 Task: Research Airbnb accommodation in Kisii, Kenya from 6th December, 2023 to 10th December, 2023 for 6 adults, 2 children. Place can be entire room or shared room with 6 bedrooms having 6 beds and 6 bathrooms. Property type can be house. Amenities needed are: wifi, TV, free parkinig on premises, gym, breakfast.
Action: Mouse moved to (321, 257)
Screenshot: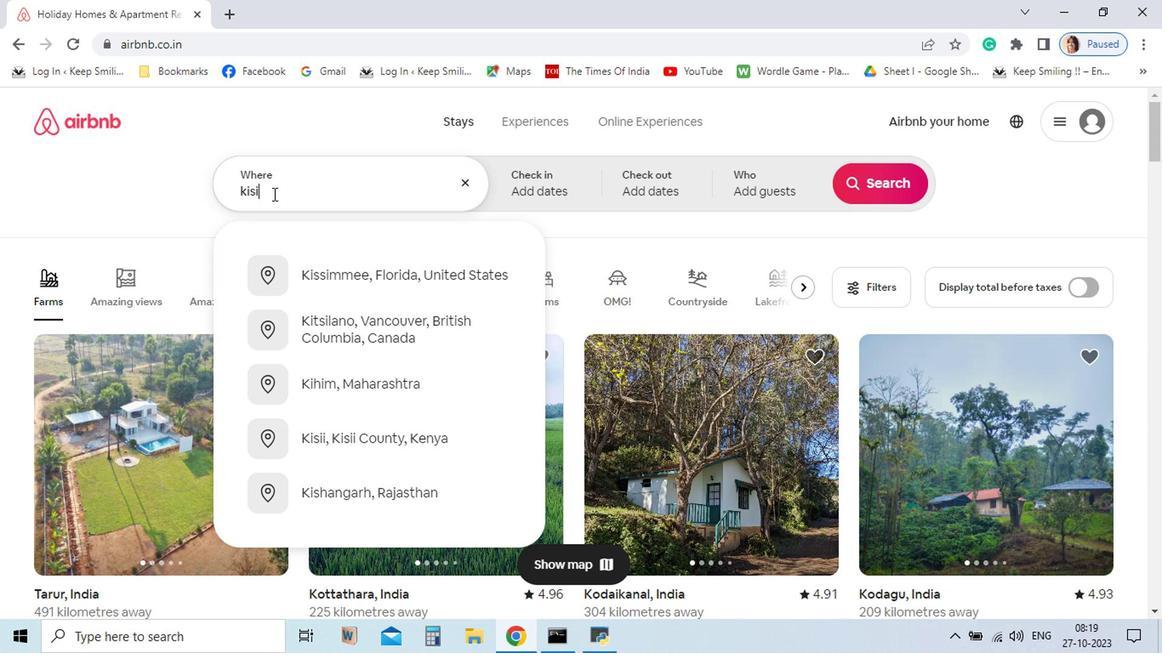 
Action: Mouse pressed left at (321, 257)
Screenshot: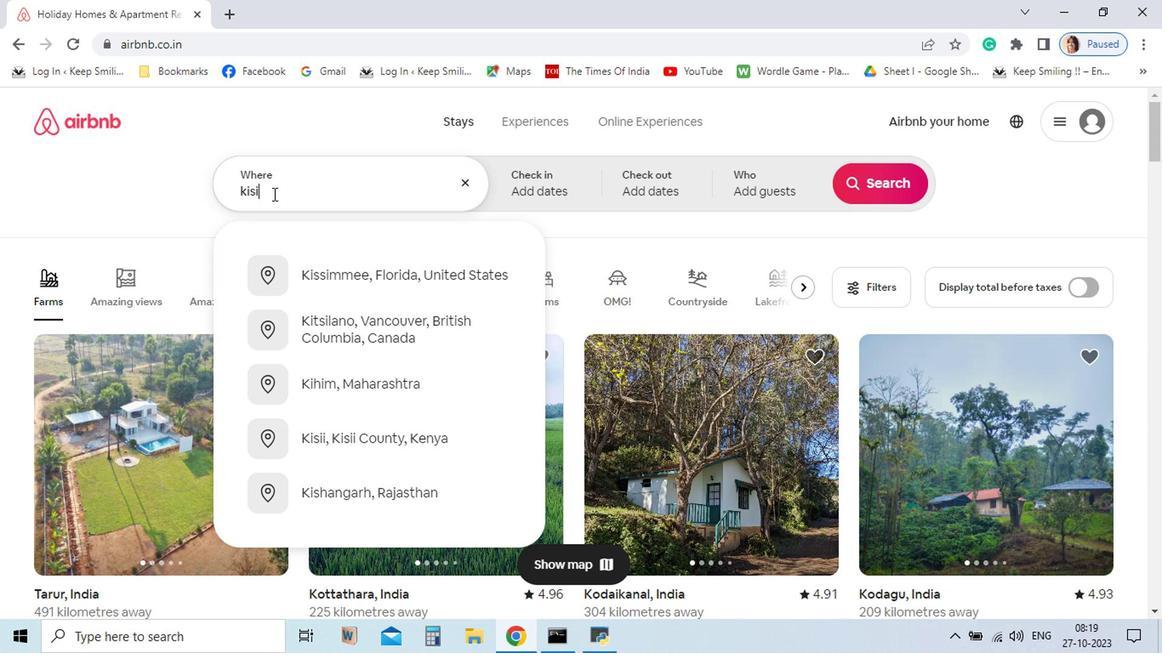 
Action: Mouse moved to (317, 260)
Screenshot: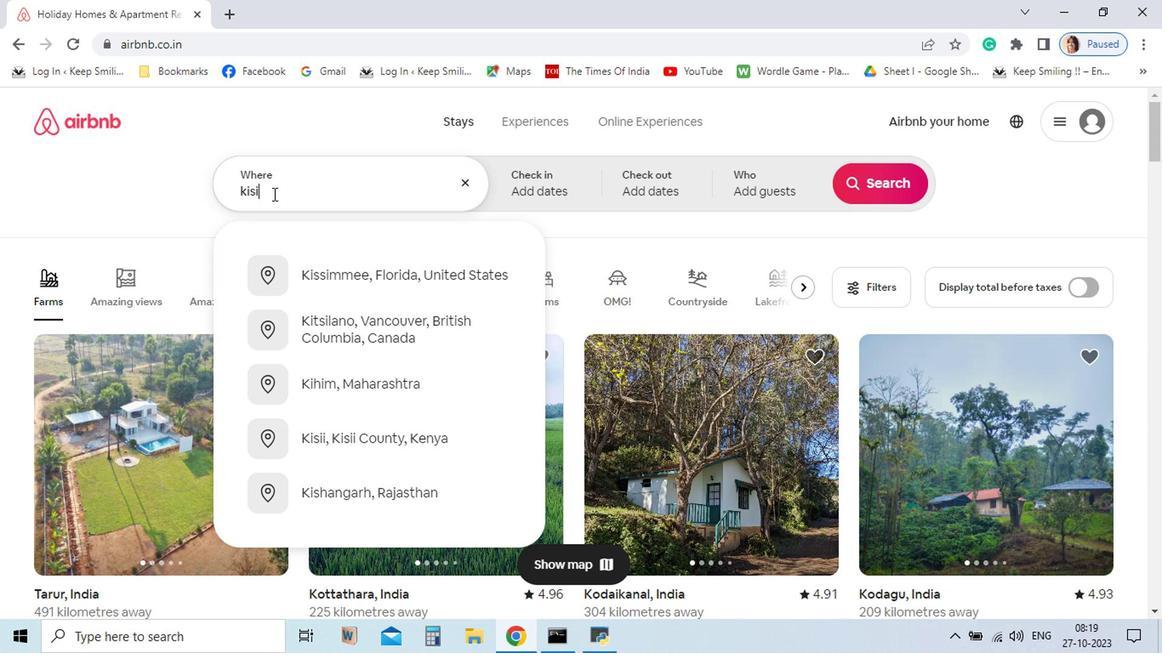 
Action: Key pressed kisi,<Key.space>kenya
Screenshot: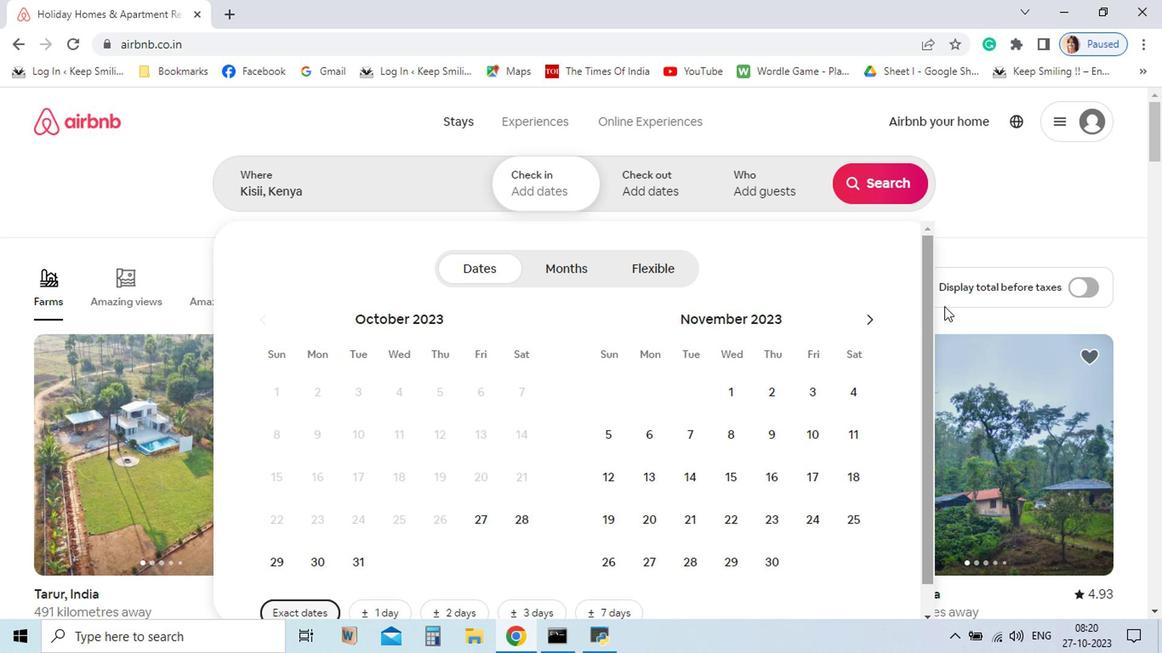 
Action: Mouse moved to (382, 323)
Screenshot: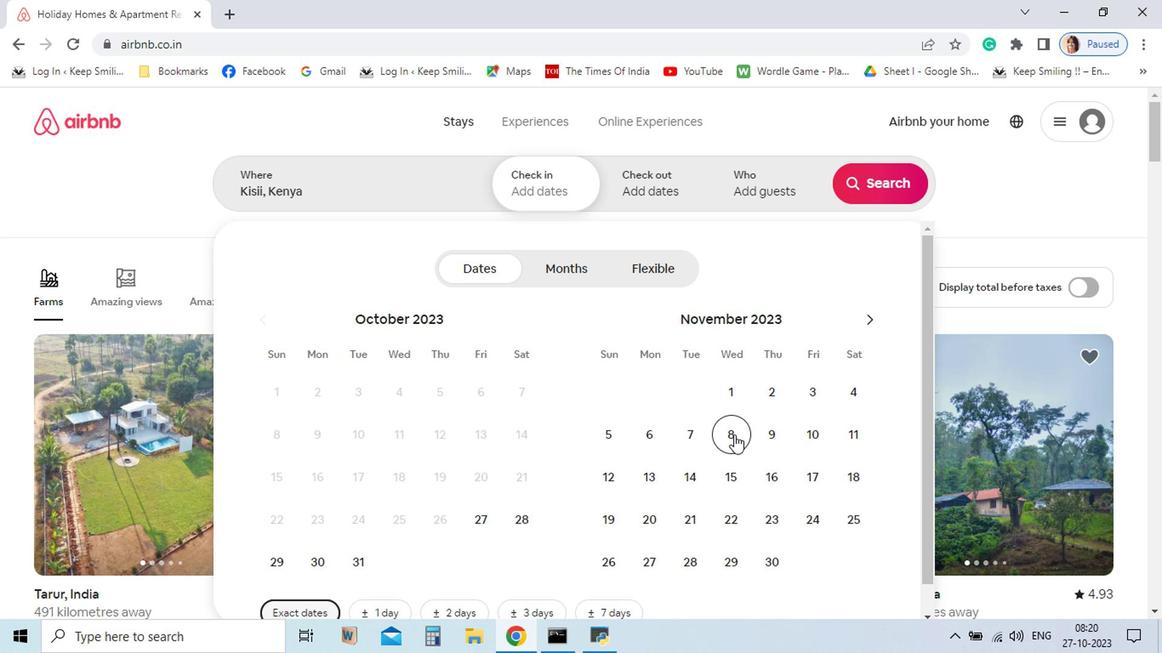
Action: Mouse pressed left at (382, 323)
Screenshot: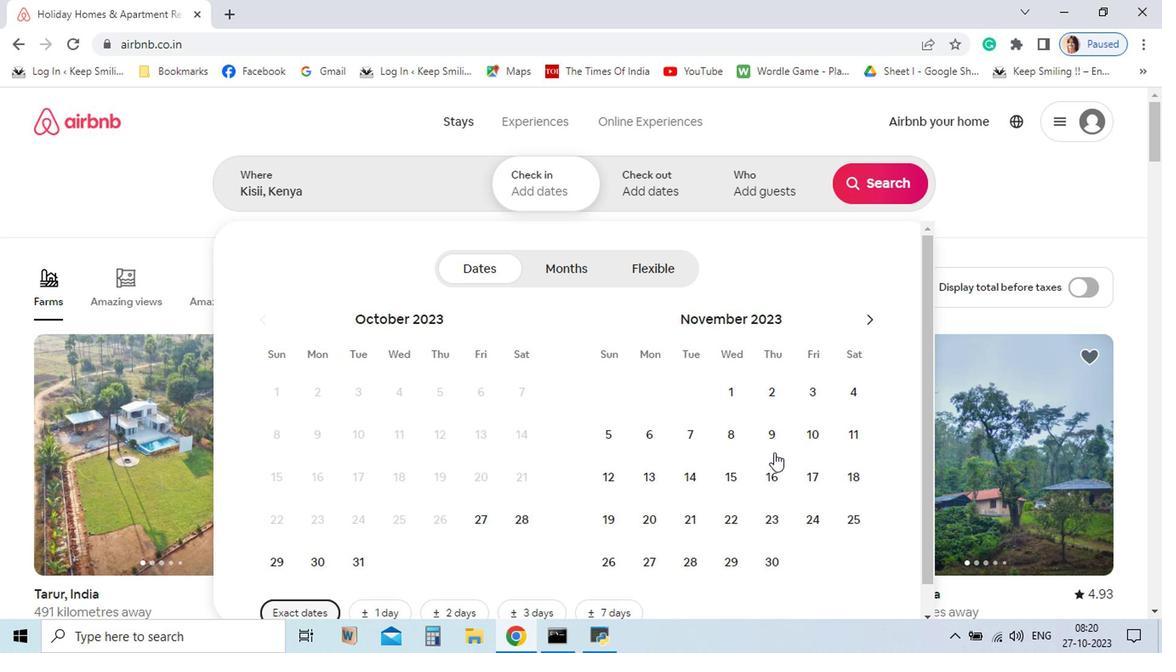 
Action: Mouse moved to (741, 349)
Screenshot: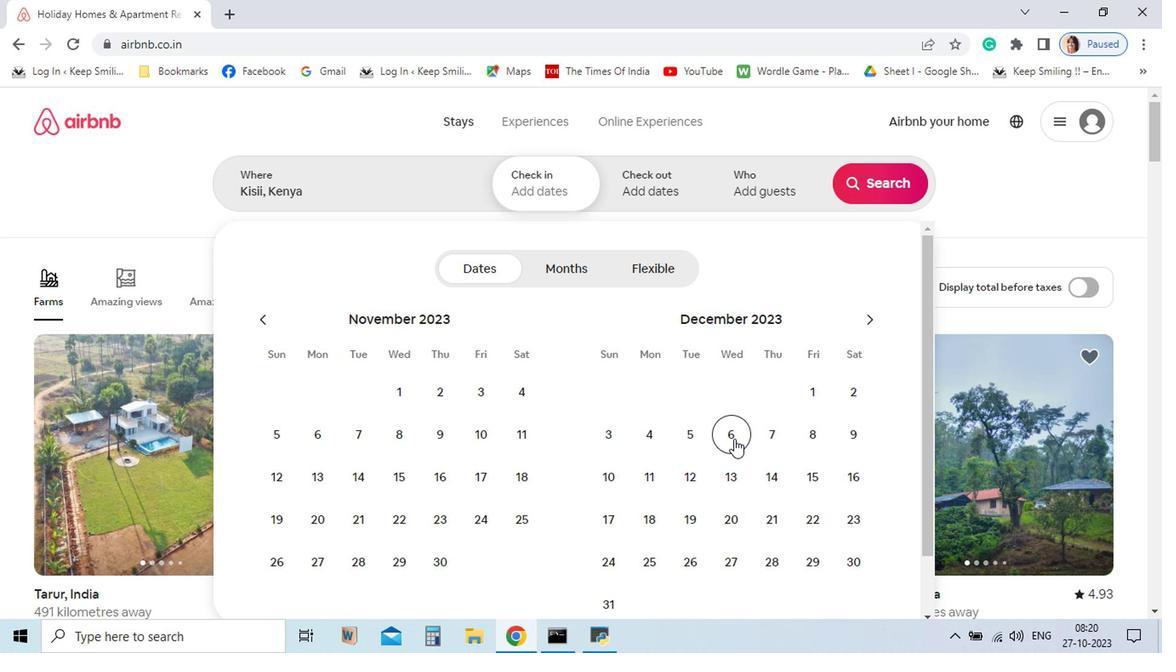 
Action: Mouse pressed left at (741, 349)
Screenshot: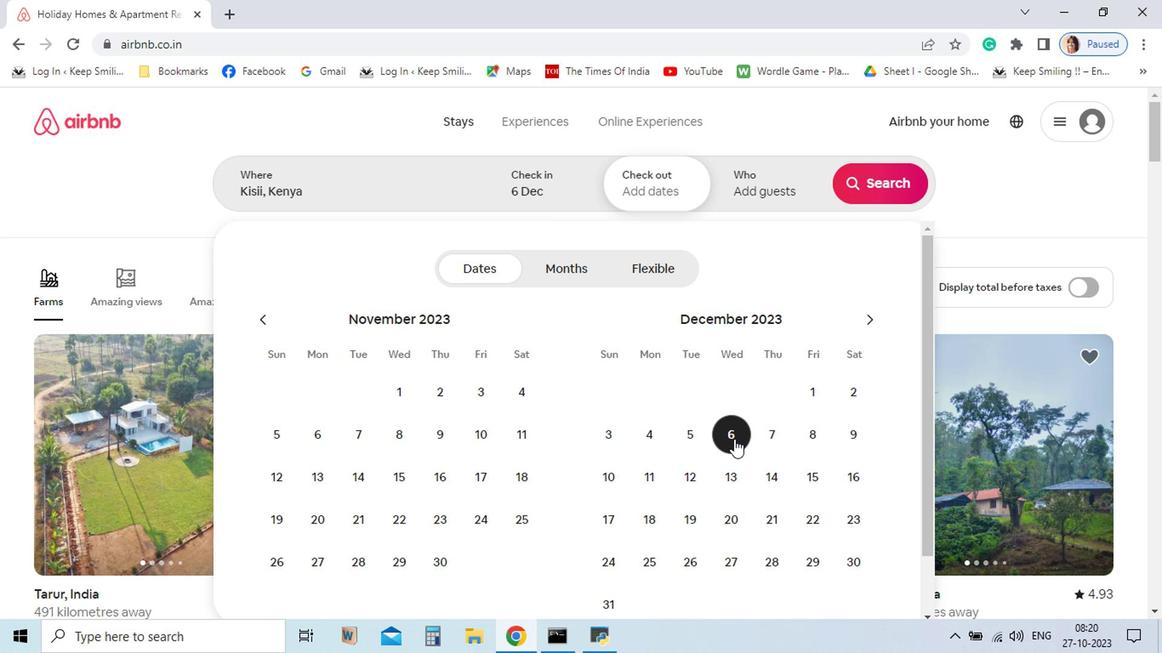 
Action: Mouse moved to (645, 435)
Screenshot: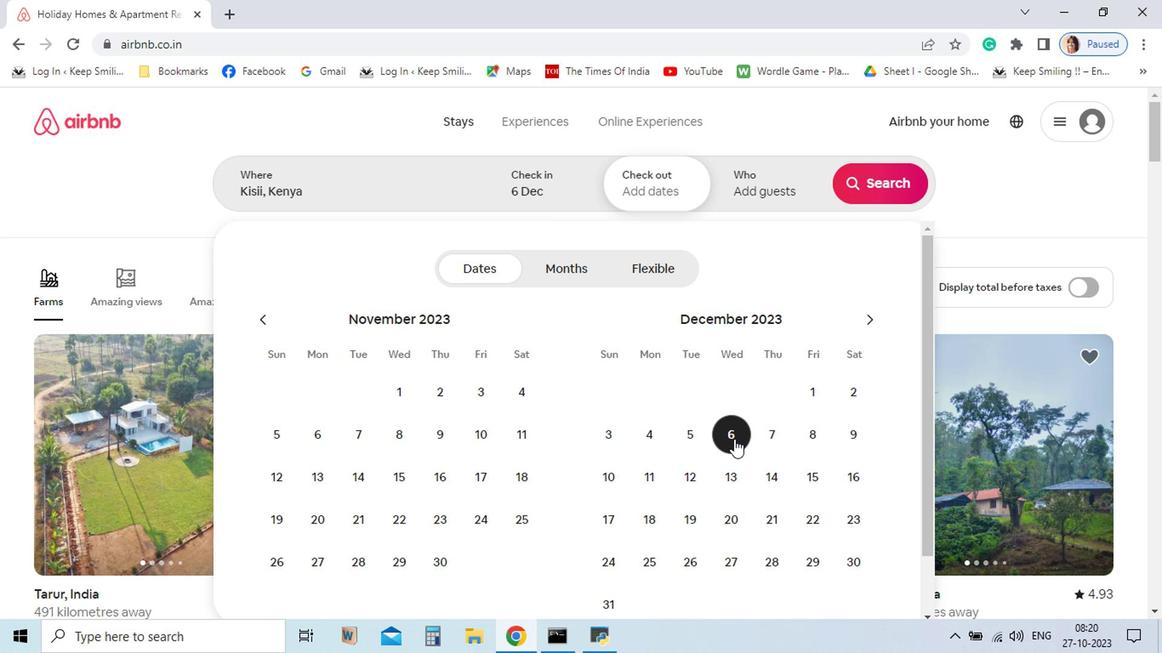 
Action: Mouse pressed left at (645, 435)
Screenshot: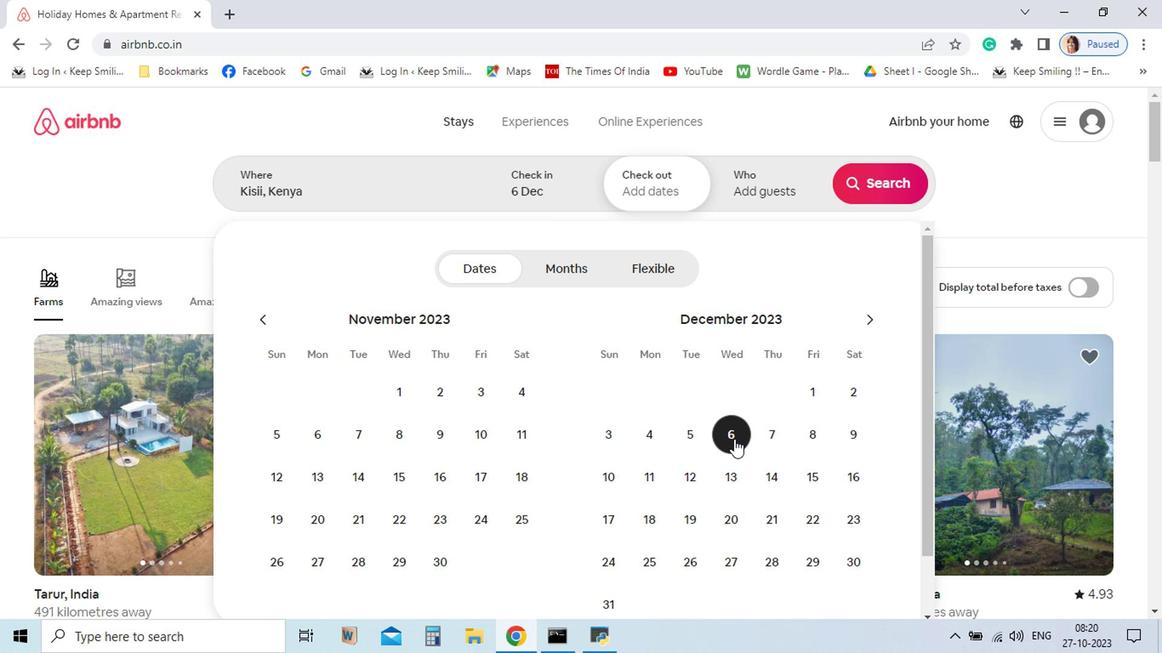 
Action: Mouse moved to (551, 469)
Screenshot: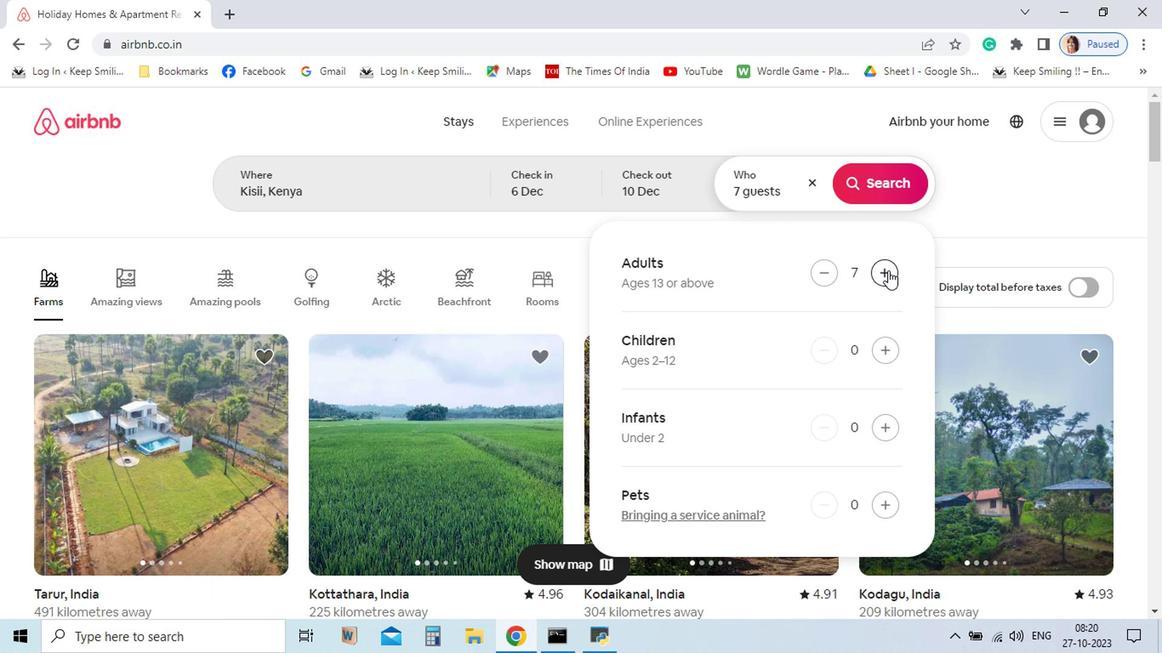 
Action: Mouse pressed left at (551, 469)
Screenshot: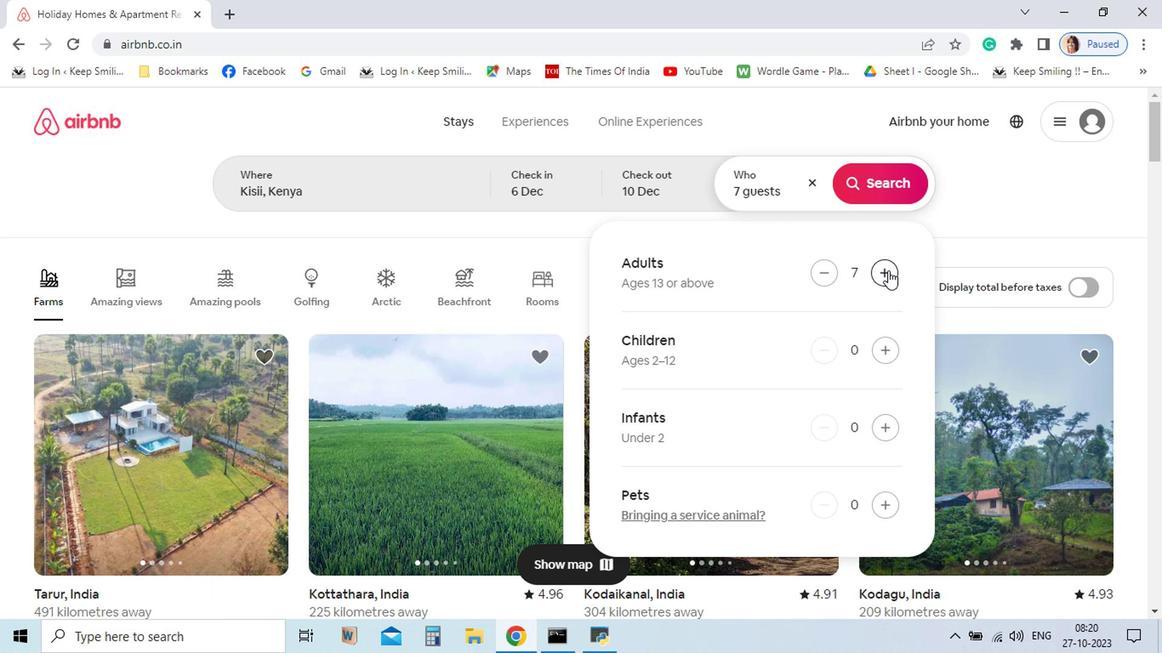 
Action: Mouse moved to (683, 263)
Screenshot: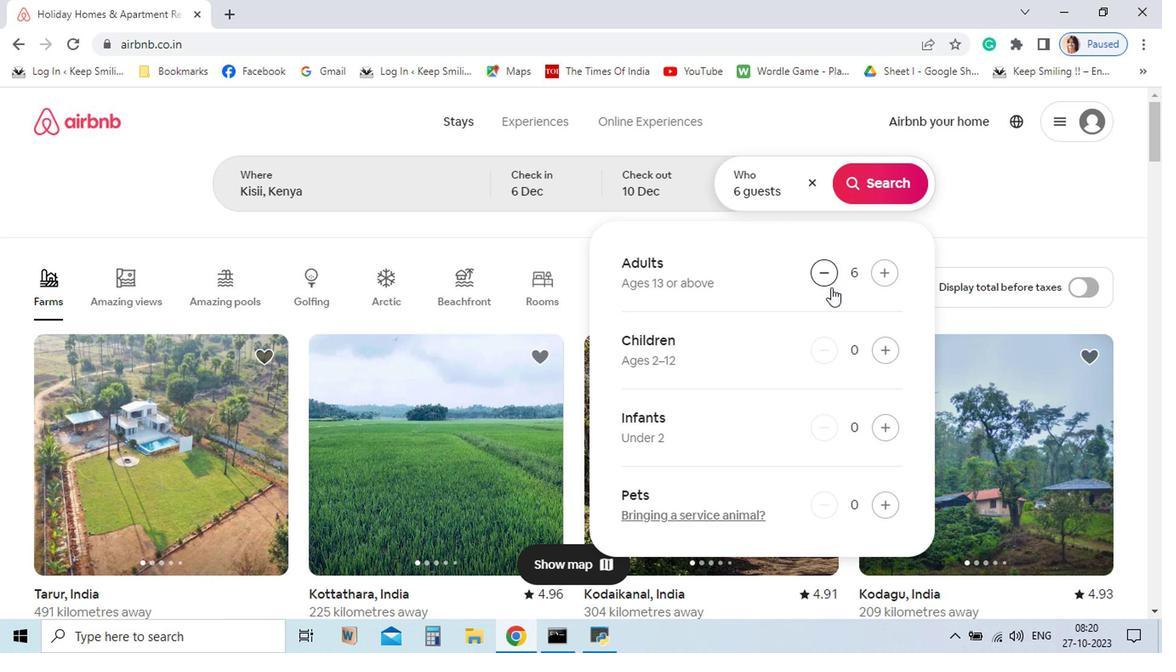 
Action: Mouse pressed left at (683, 263)
Screenshot: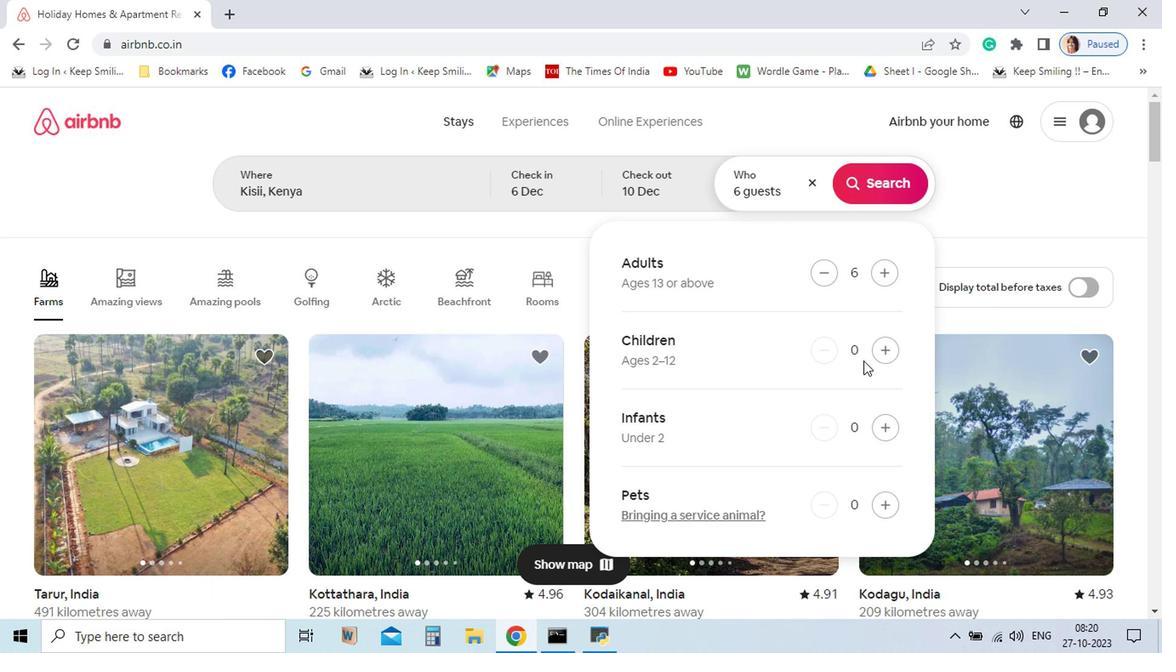 
Action: Mouse moved to (755, 315)
Screenshot: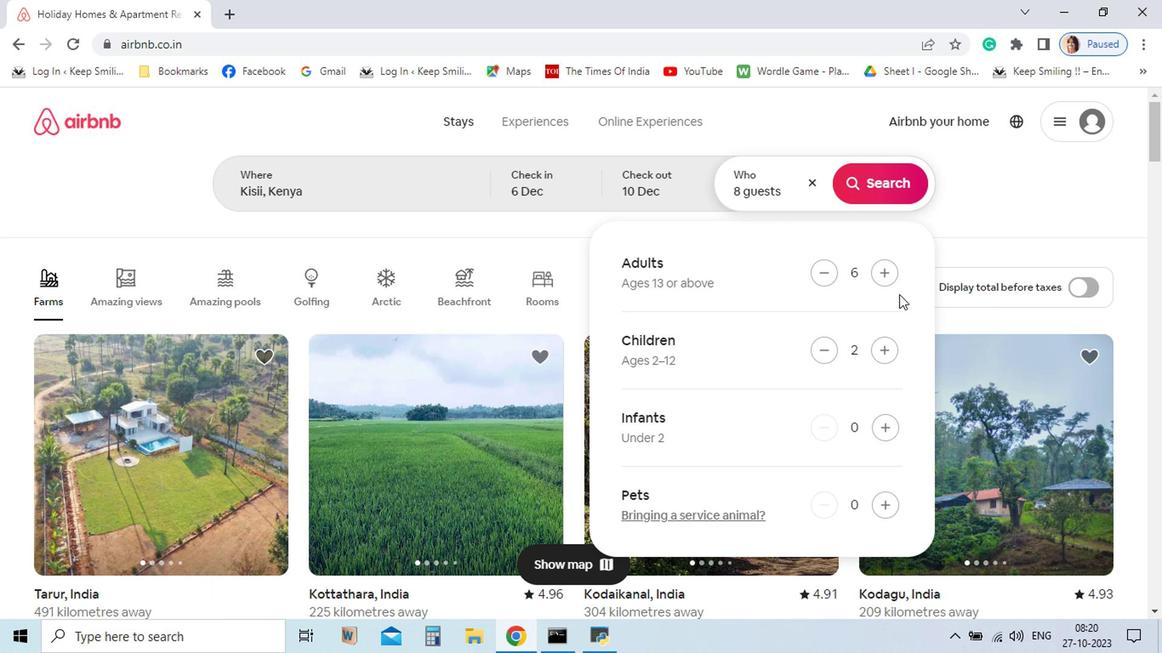 
Action: Mouse pressed left at (755, 315)
Screenshot: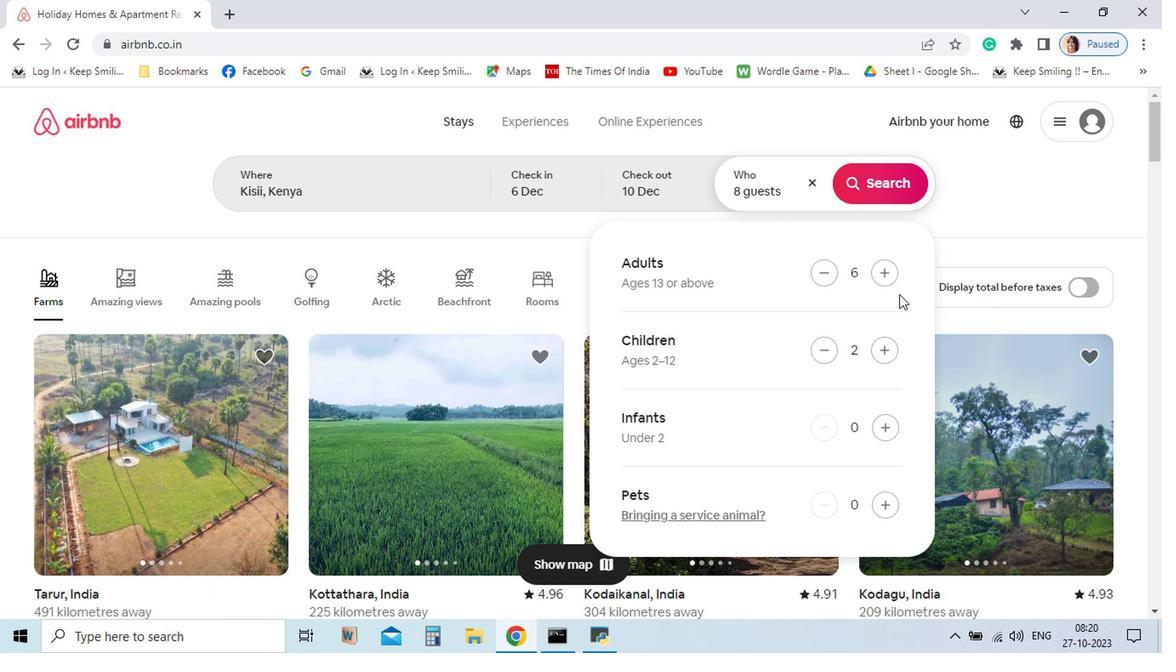 
Action: Mouse pressed left at (755, 315)
Screenshot: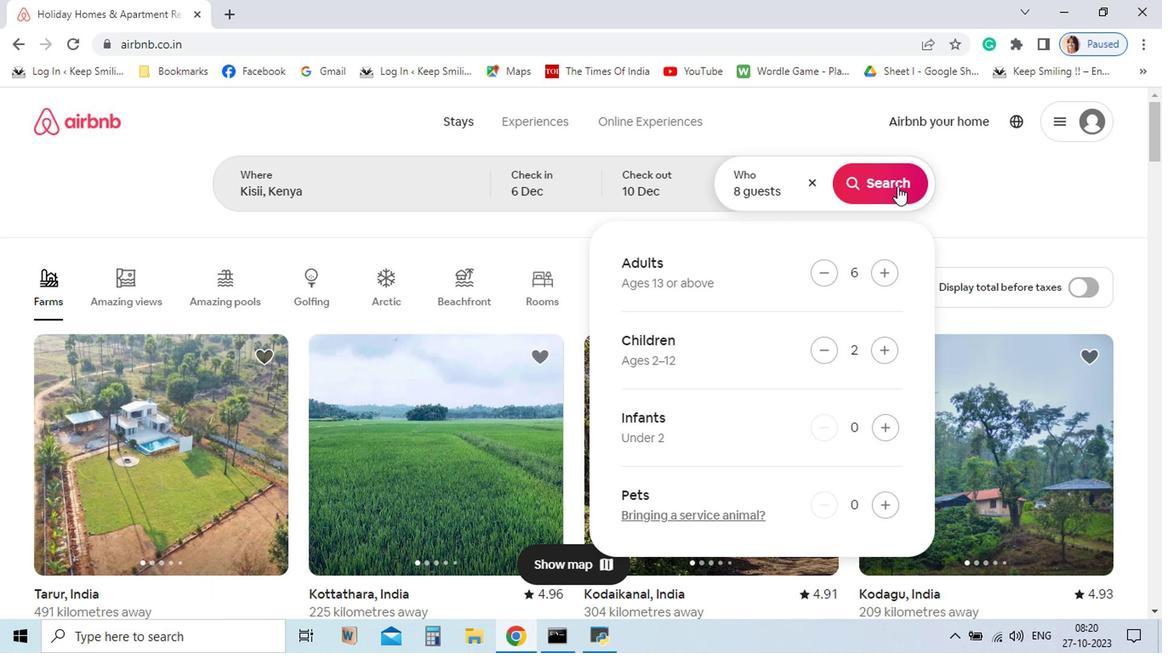 
Action: Mouse pressed left at (755, 315)
Screenshot: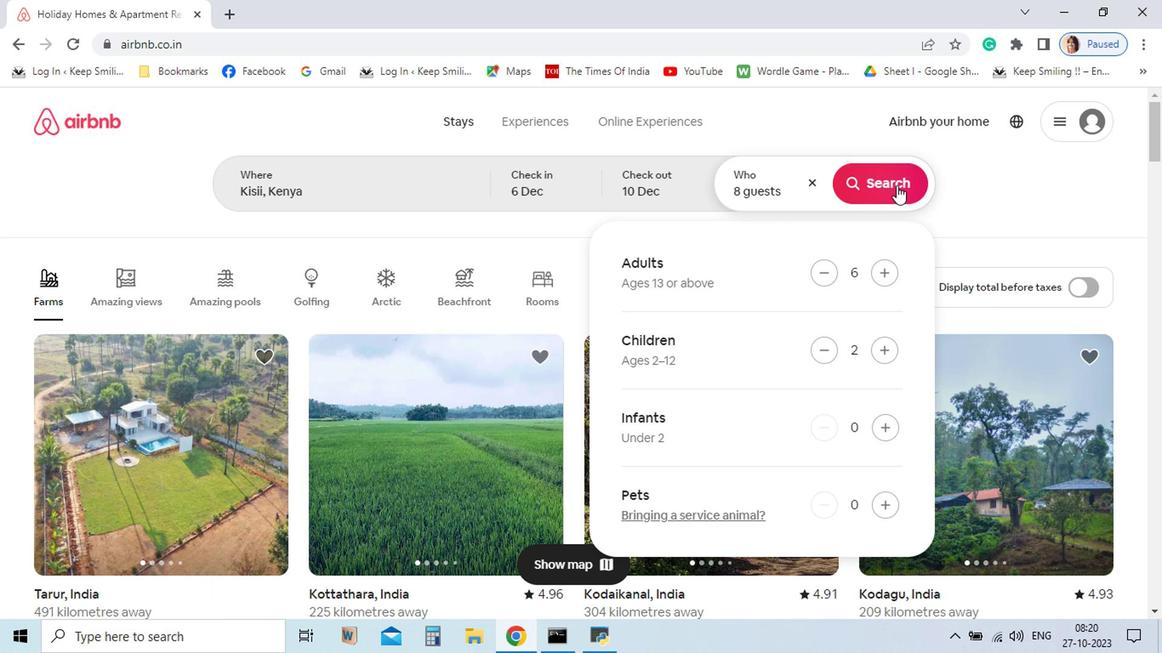 
Action: Mouse pressed left at (755, 315)
Screenshot: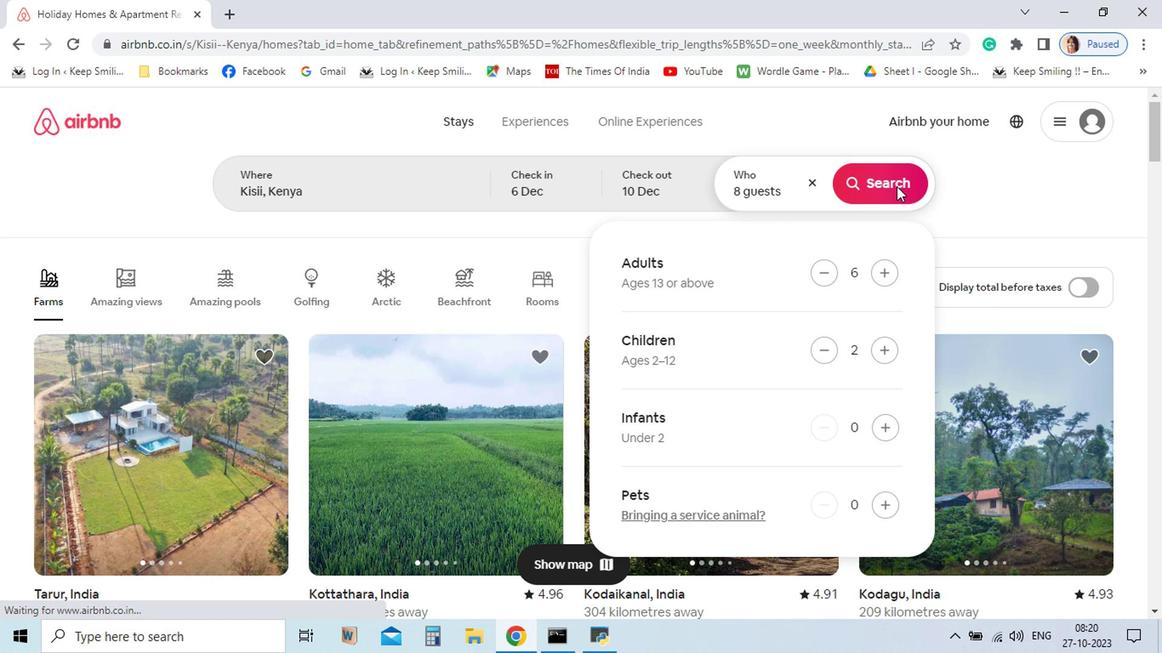 
Action: Mouse pressed left at (755, 315)
Screenshot: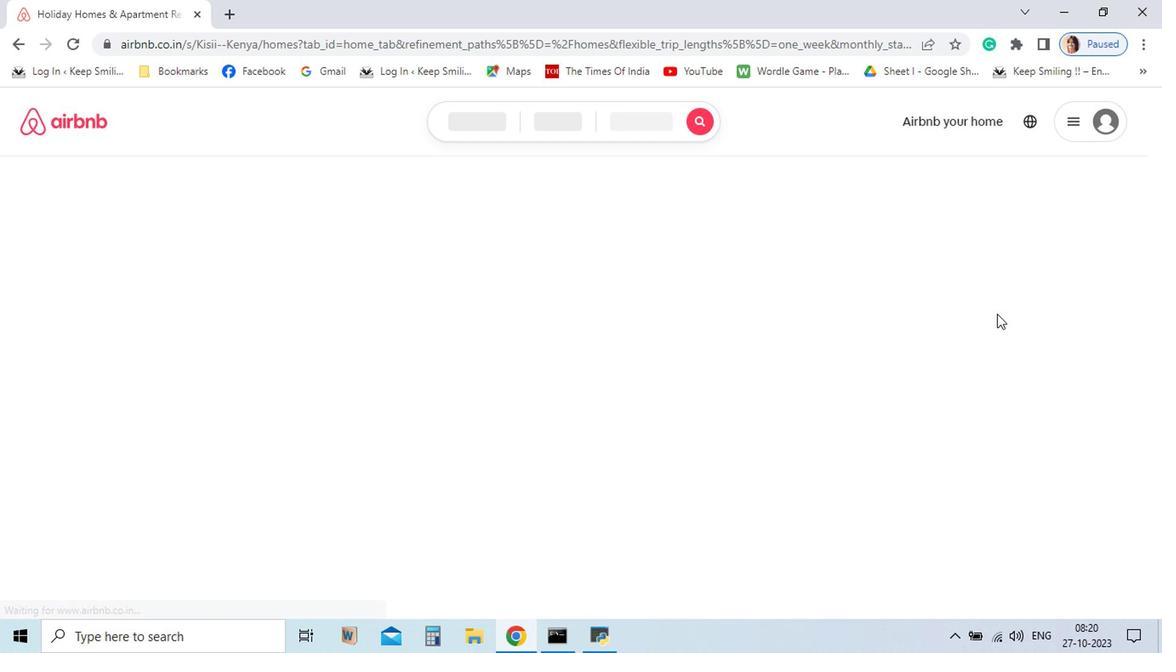 
Action: Mouse pressed left at (755, 315)
Screenshot: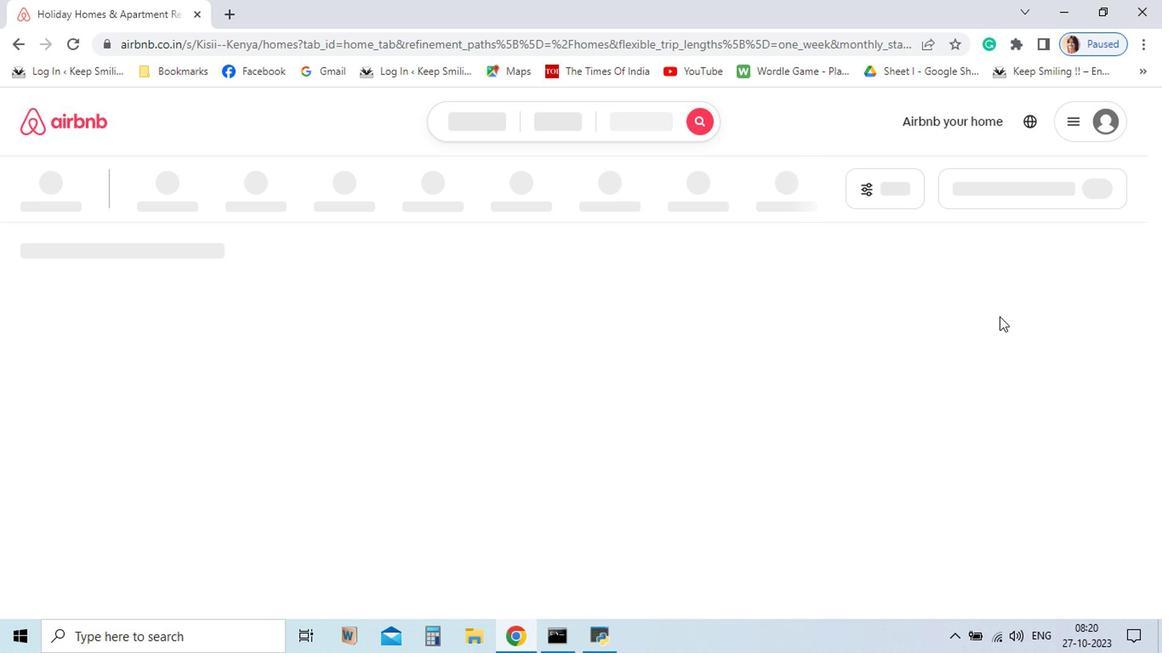 
Action: Mouse pressed left at (755, 315)
Screenshot: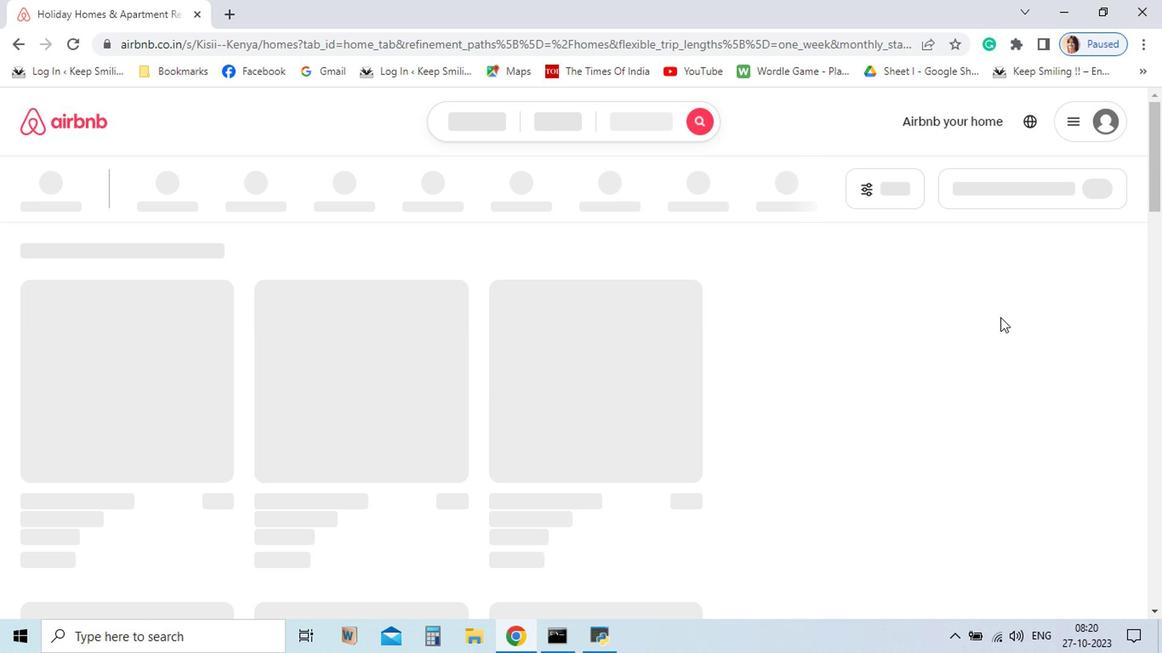 
Action: Mouse moved to (715, 317)
Screenshot: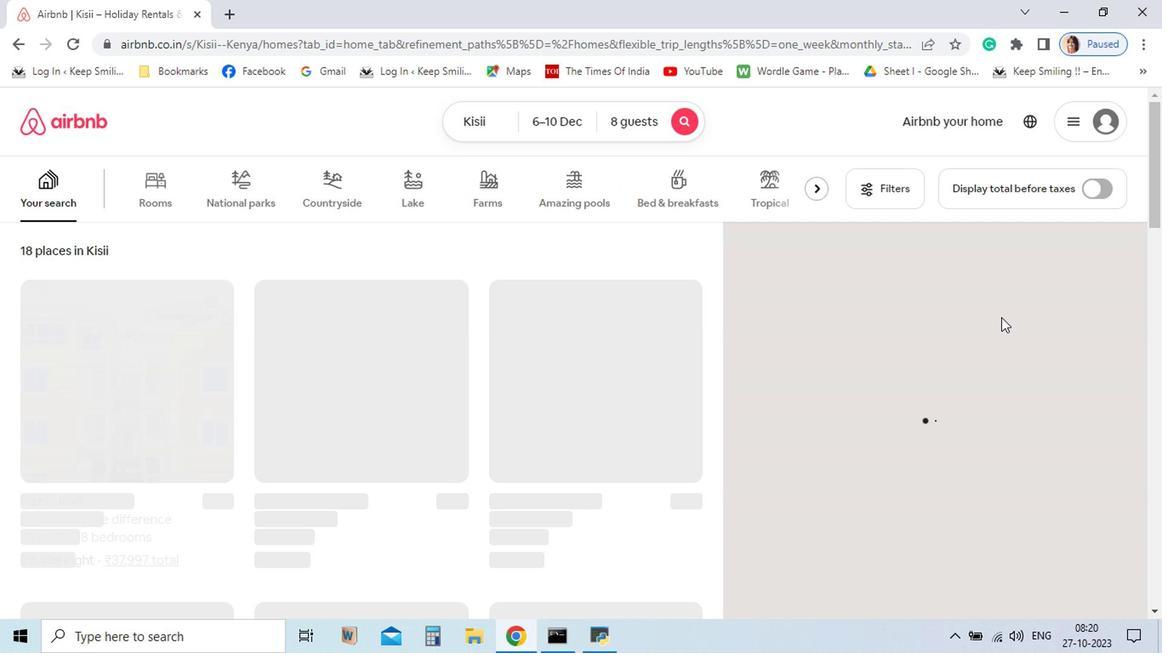 
Action: Mouse pressed left at (715, 317)
Screenshot: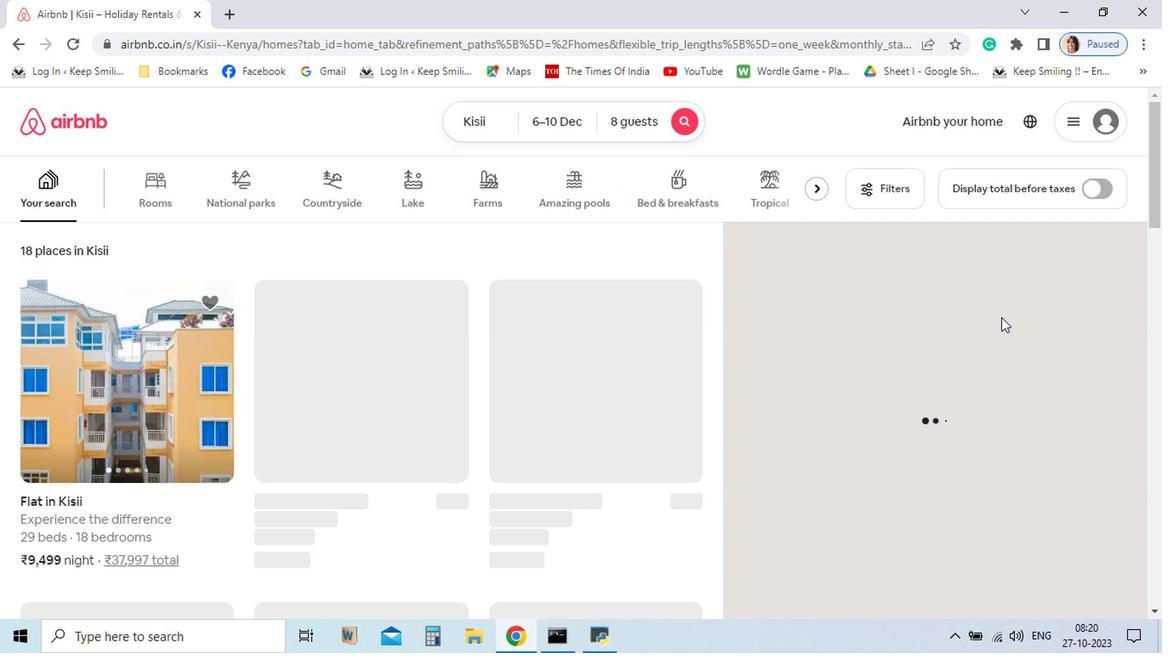 
Action: Mouse moved to (753, 370)
Screenshot: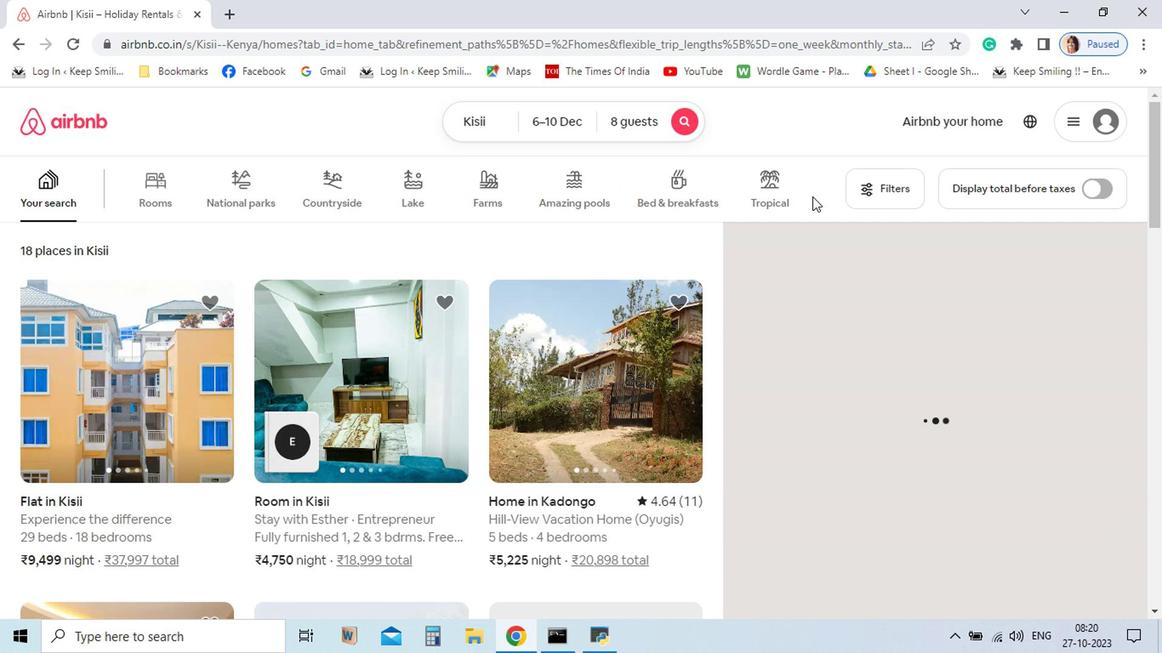 
Action: Mouse pressed left at (753, 370)
Screenshot: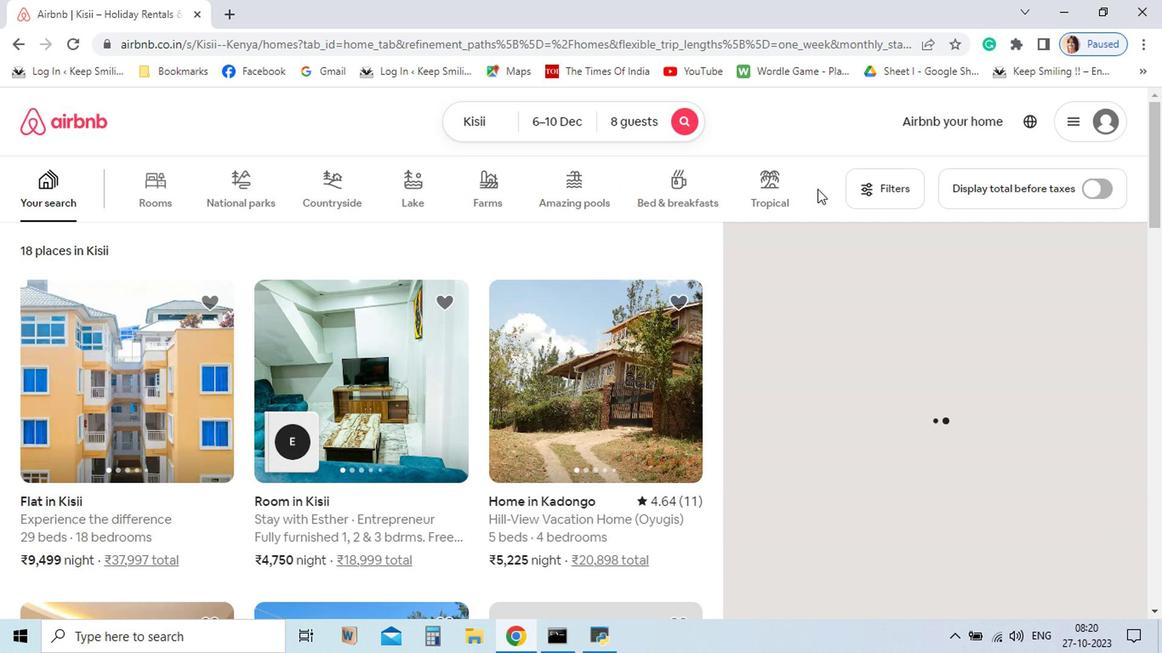 
Action: Mouse pressed left at (753, 370)
Screenshot: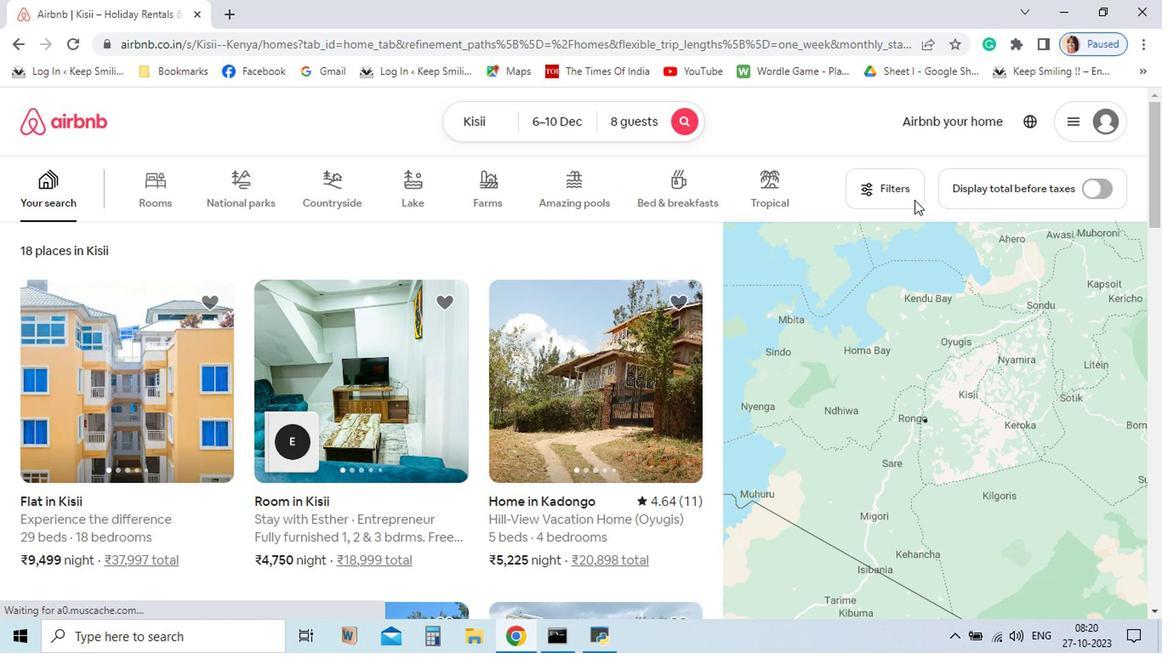 
Action: Mouse moved to (761, 254)
Screenshot: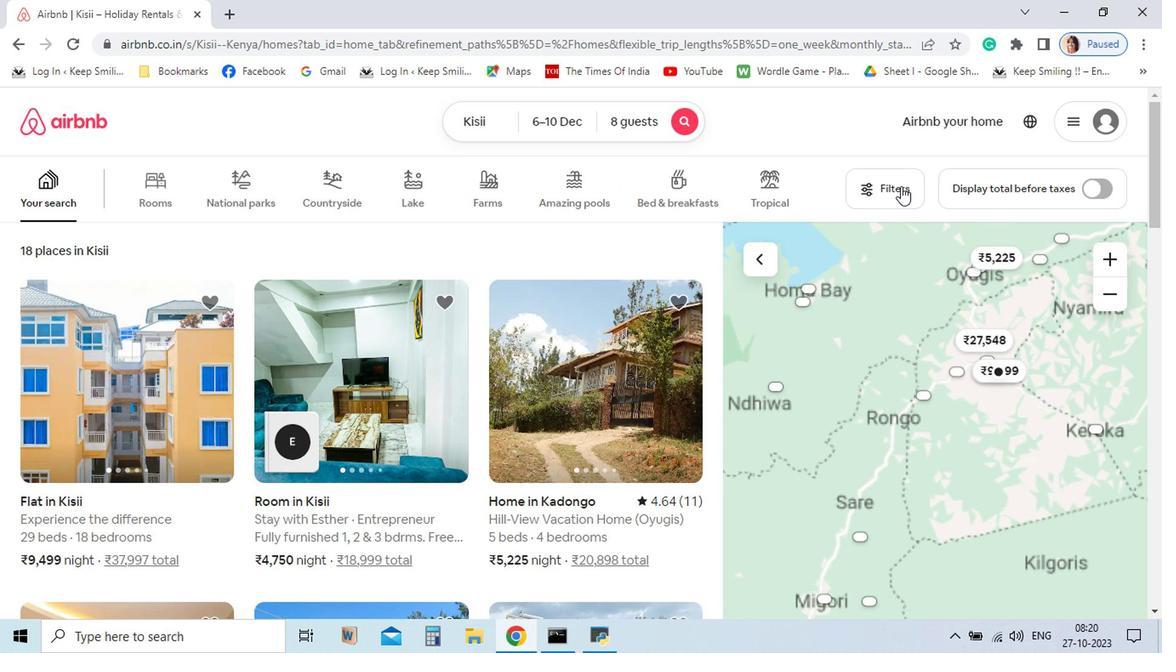 
Action: Mouse pressed left at (761, 254)
Screenshot: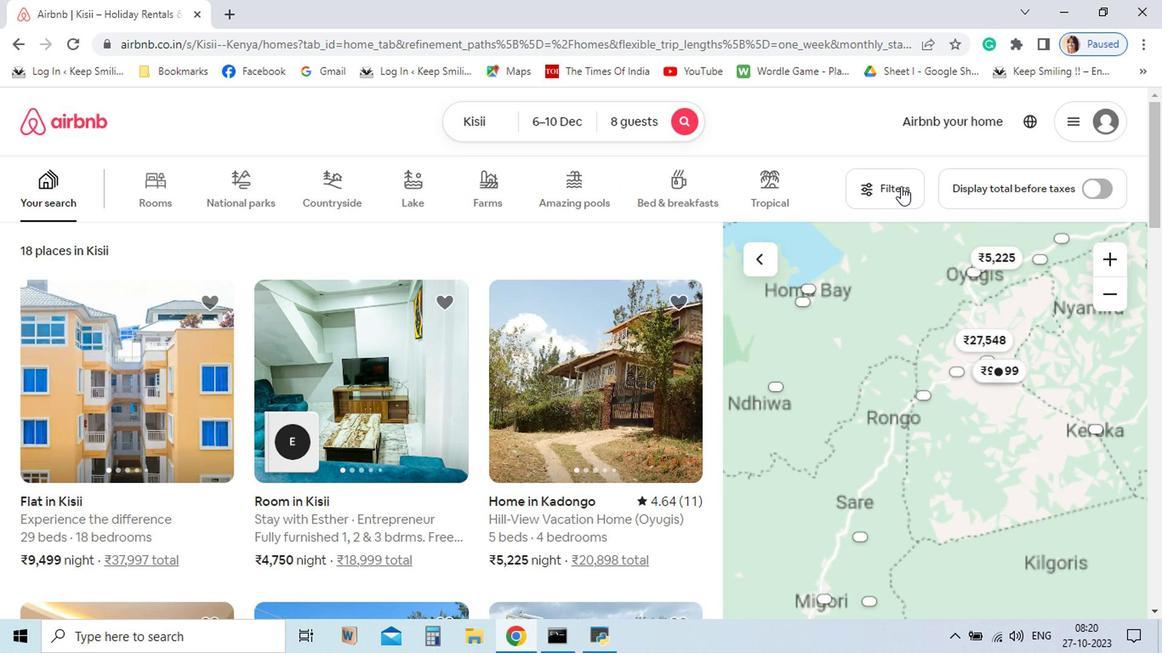 
Action: Mouse moved to (764, 255)
Screenshot: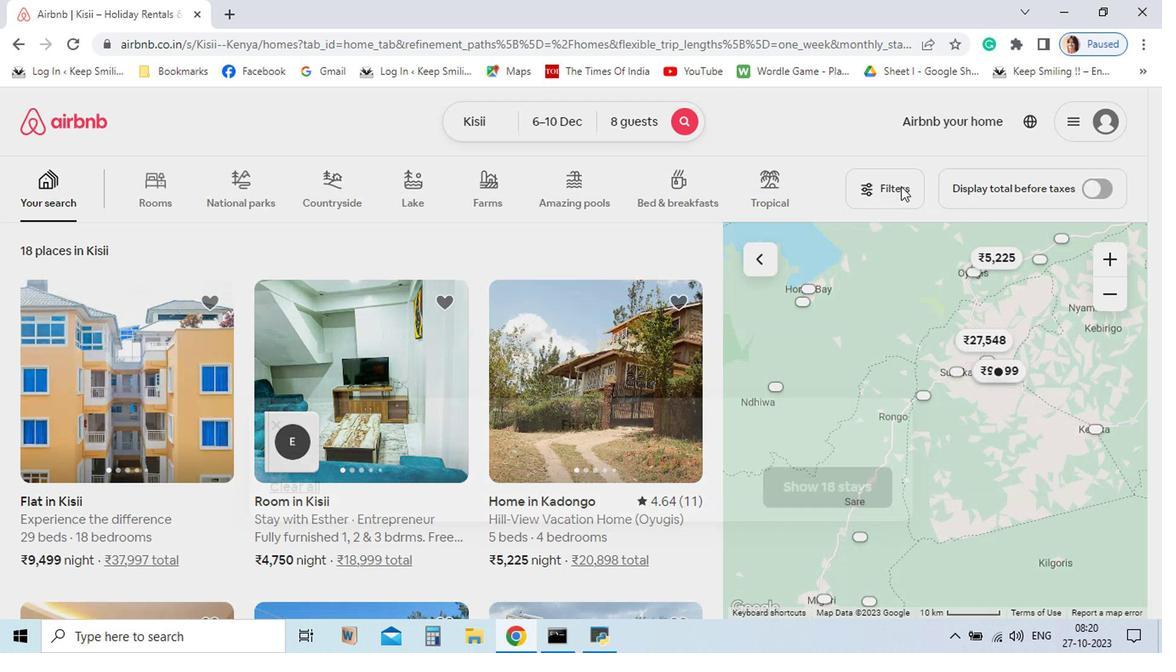
Action: Mouse pressed left at (764, 255)
Screenshot: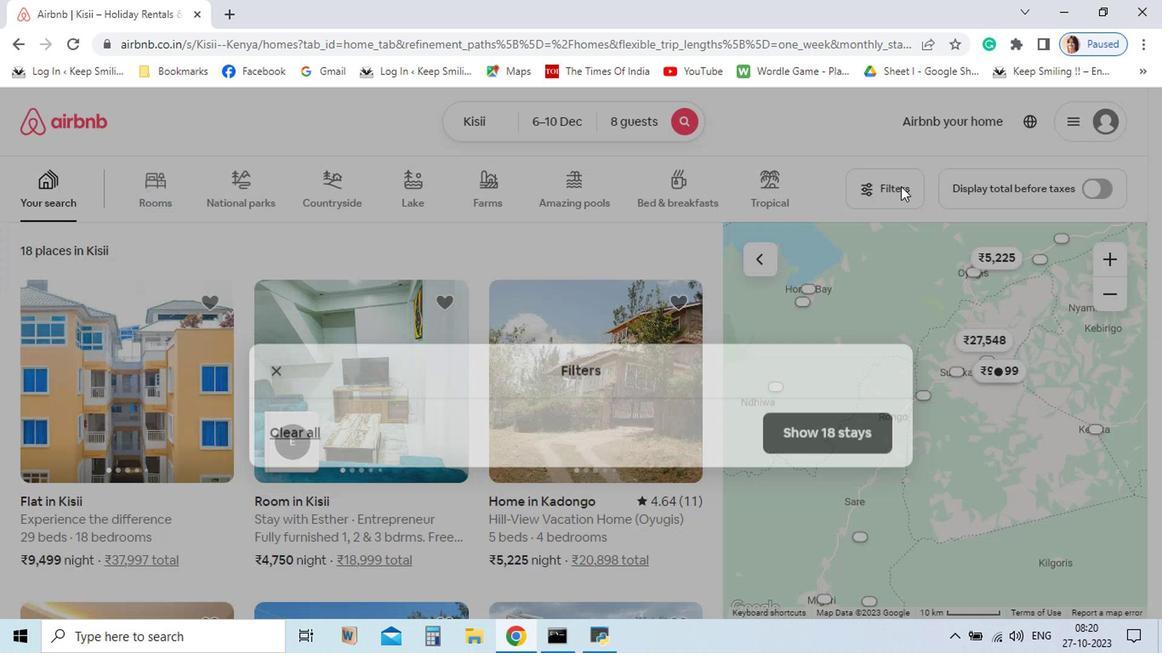 
Action: Mouse moved to (606, 377)
Screenshot: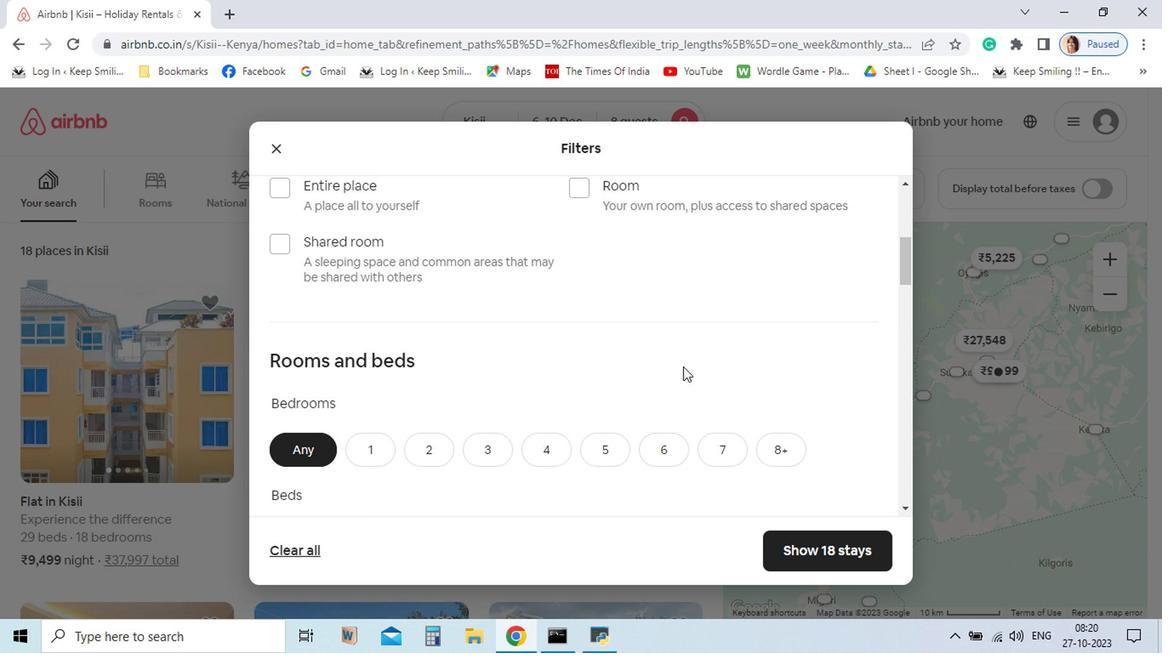
Action: Mouse scrolled (606, 376) with delta (0, 0)
Screenshot: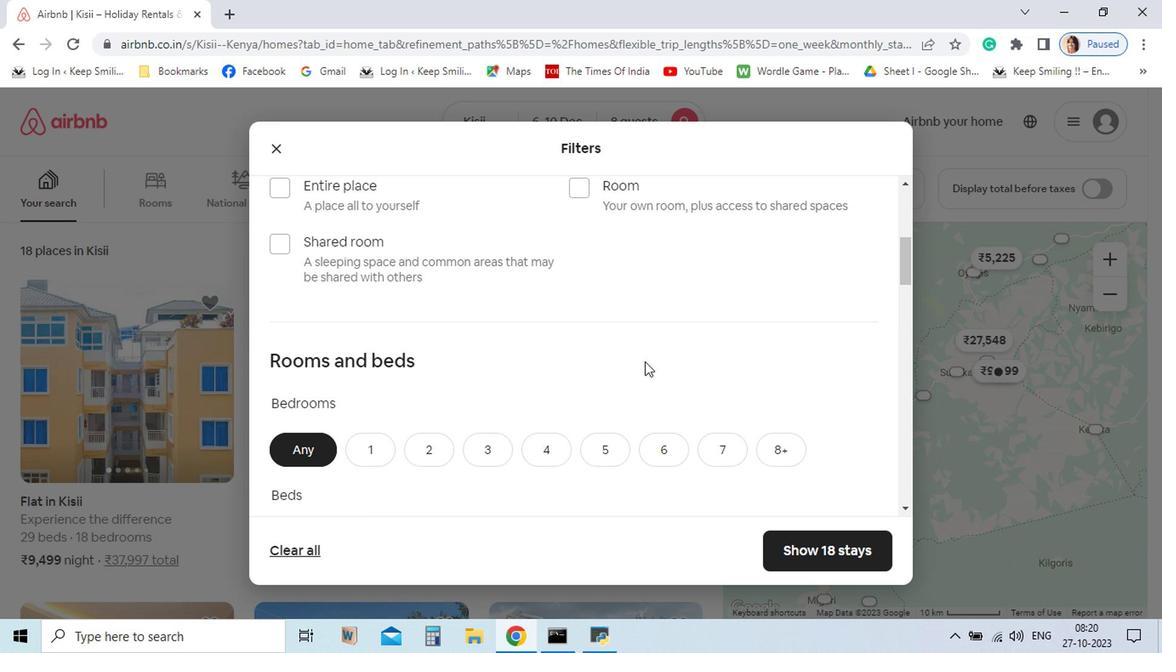 
Action: Mouse scrolled (606, 376) with delta (0, 0)
Screenshot: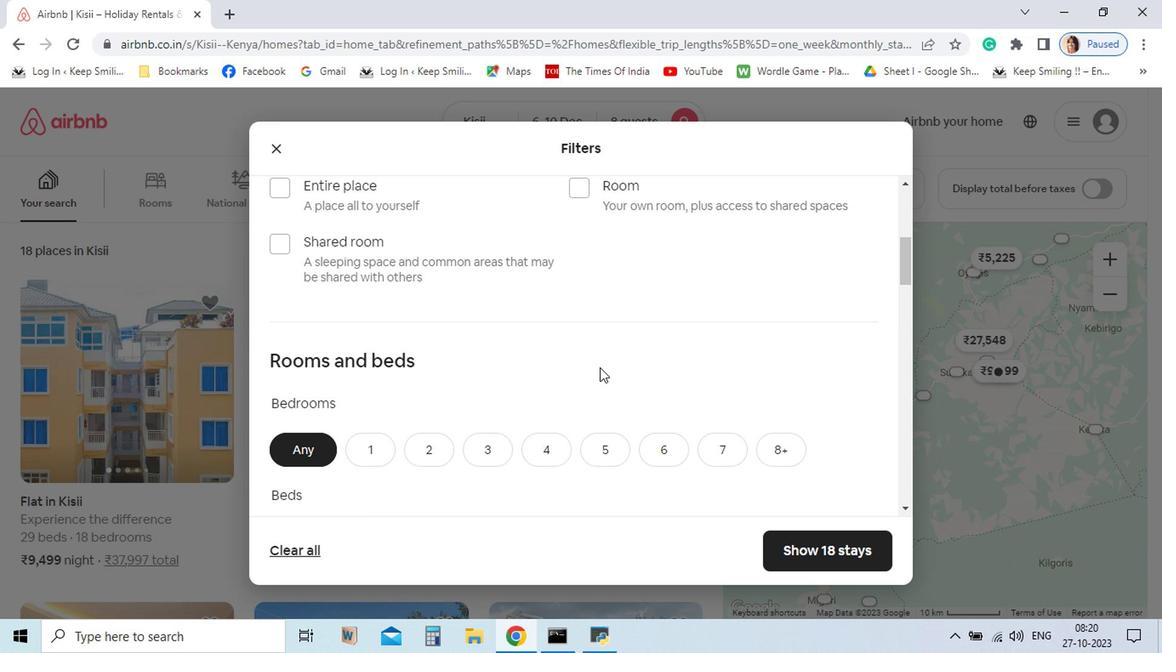
Action: Mouse moved to (605, 377)
Screenshot: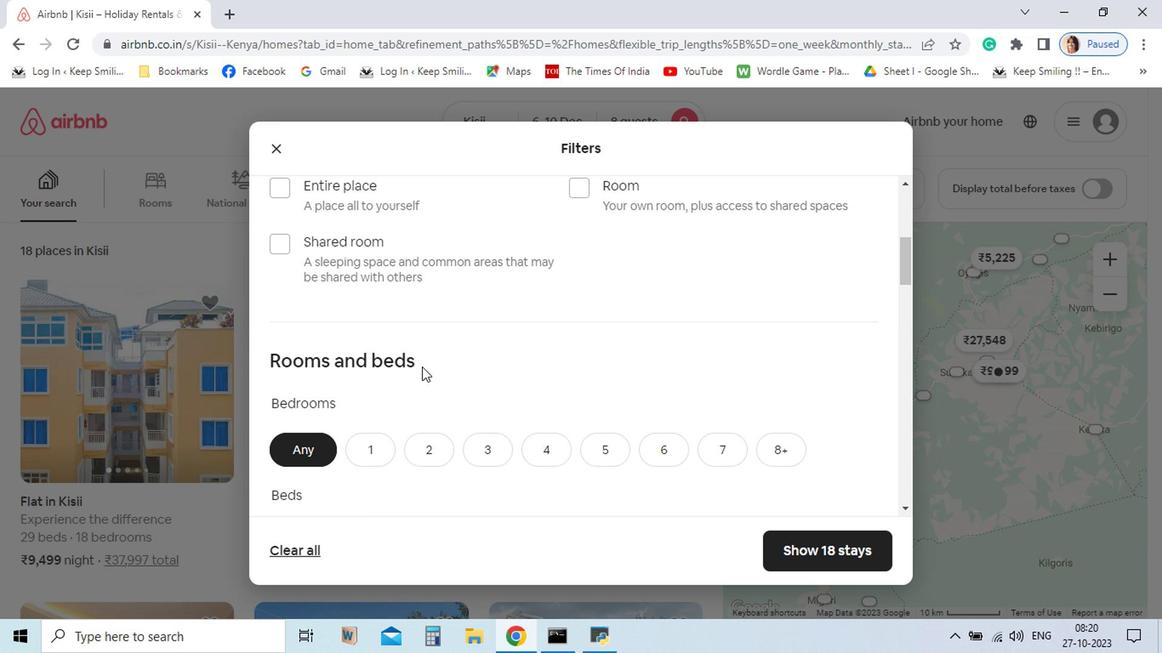
Action: Mouse scrolled (605, 376) with delta (0, 0)
Screenshot: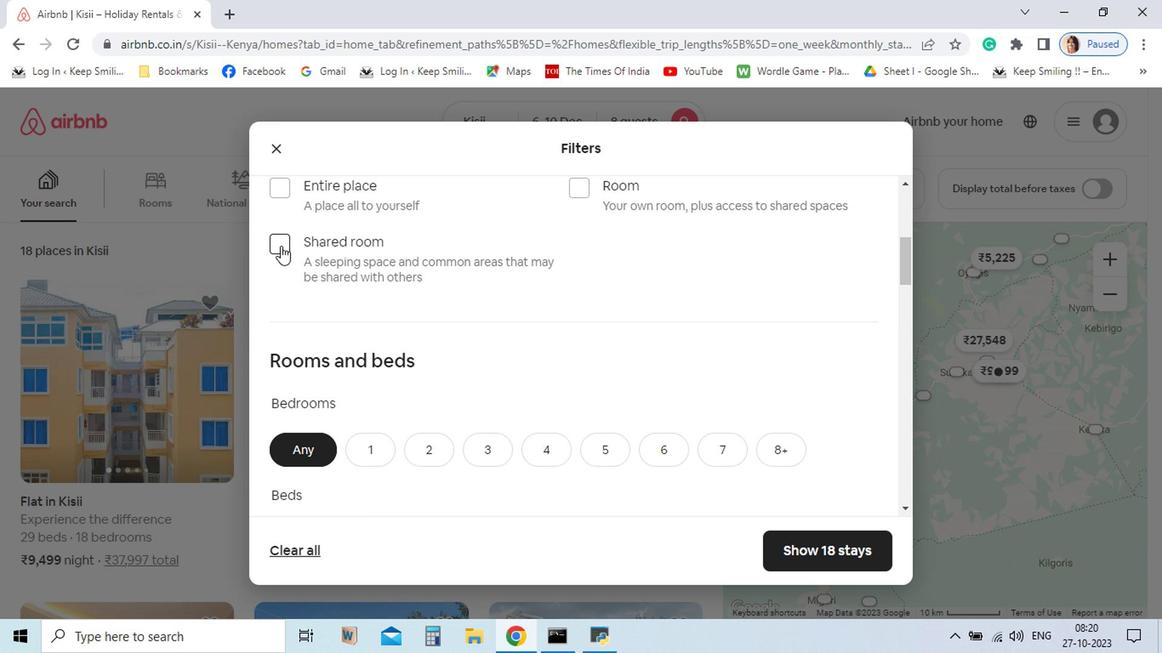 
Action: Mouse moved to (605, 376)
Screenshot: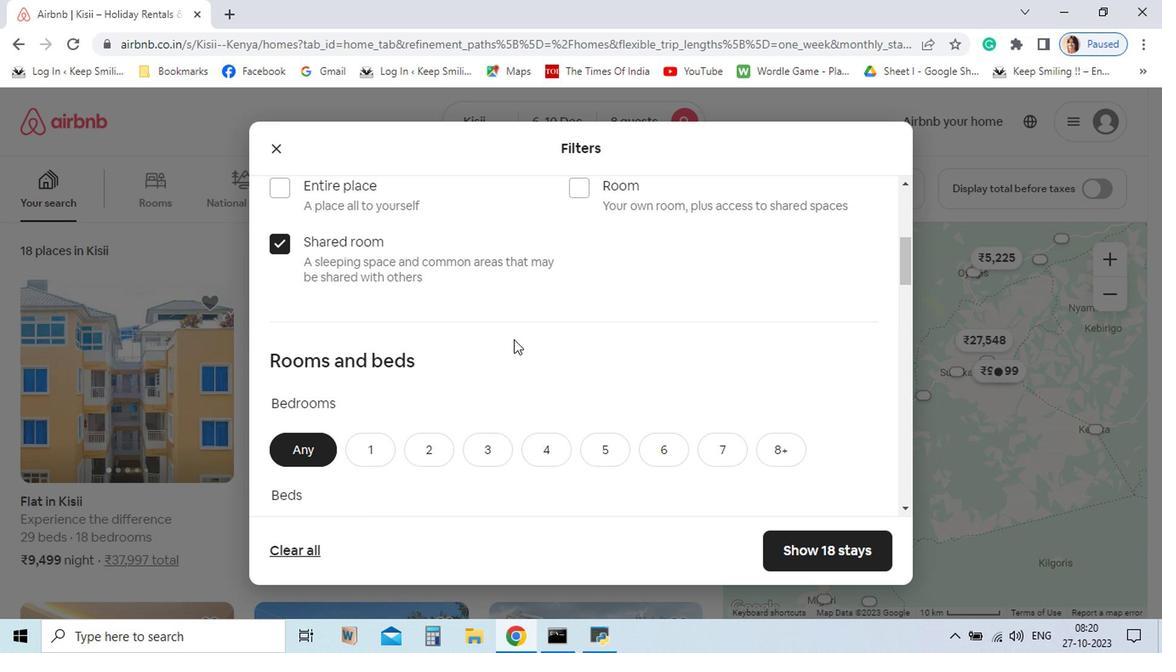 
Action: Mouse scrolled (605, 376) with delta (0, 0)
Screenshot: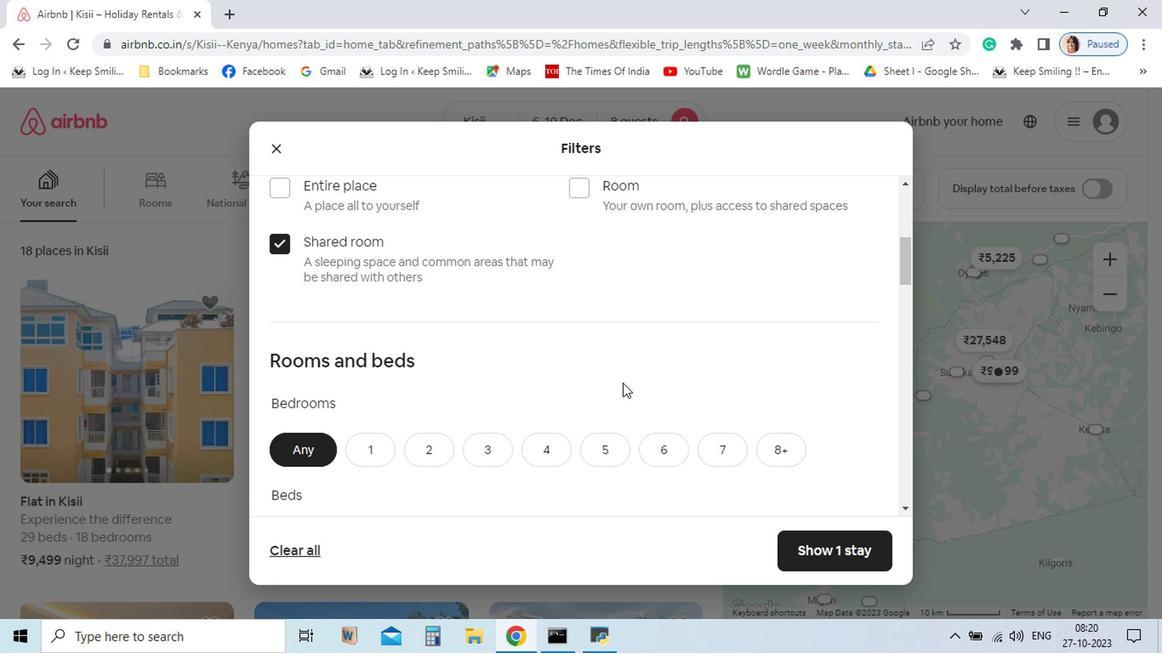 
Action: Mouse moved to (322, 297)
Screenshot: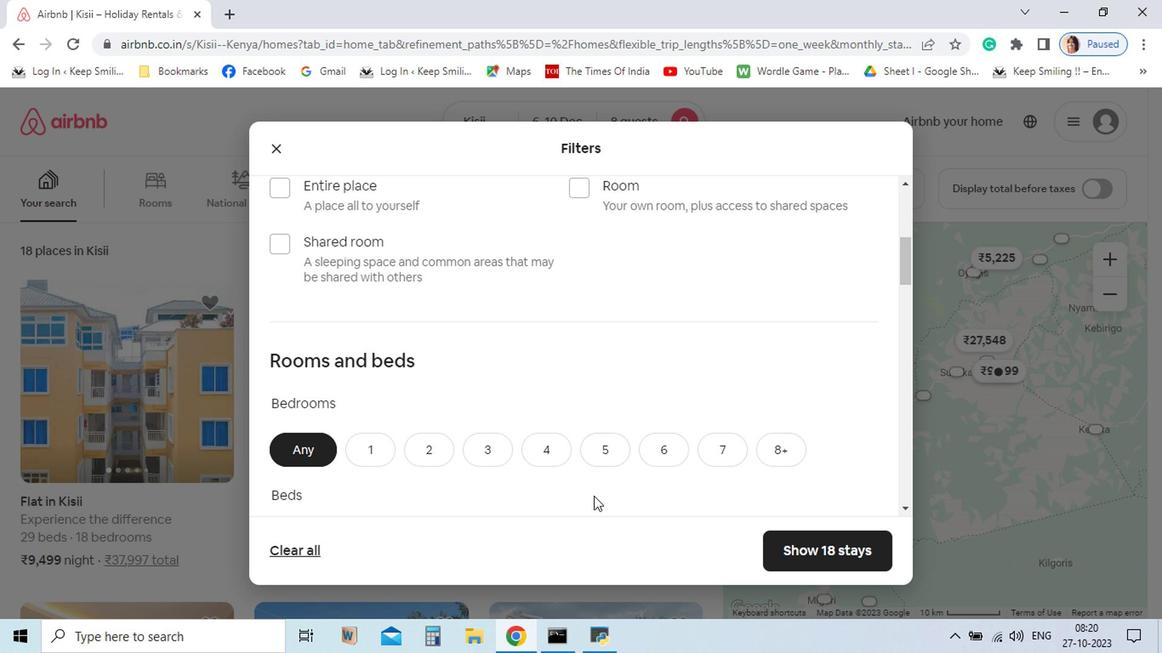 
Action: Mouse pressed left at (322, 297)
Screenshot: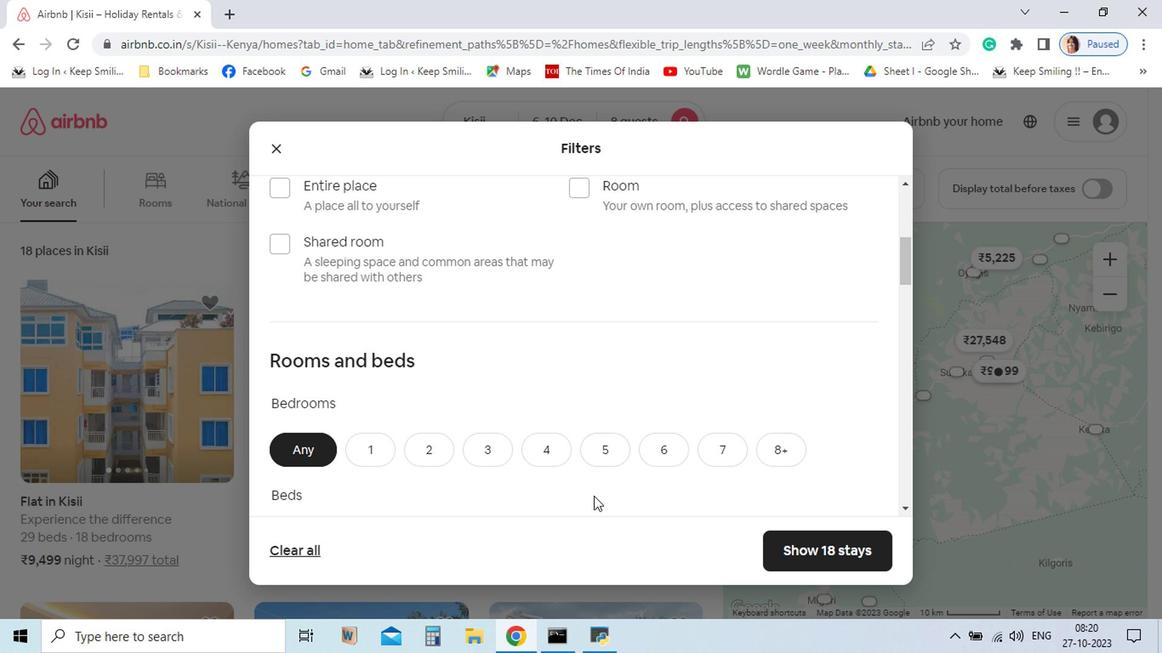 
Action: Mouse moved to (319, 299)
Screenshot: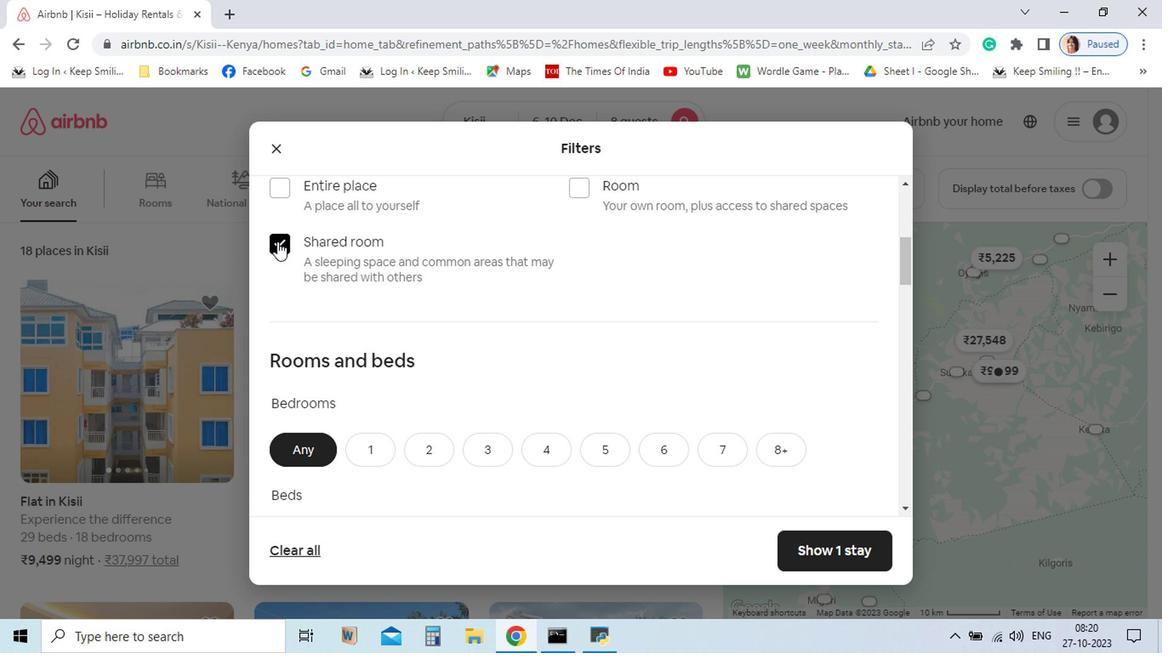 
Action: Mouse pressed left at (319, 299)
Screenshot: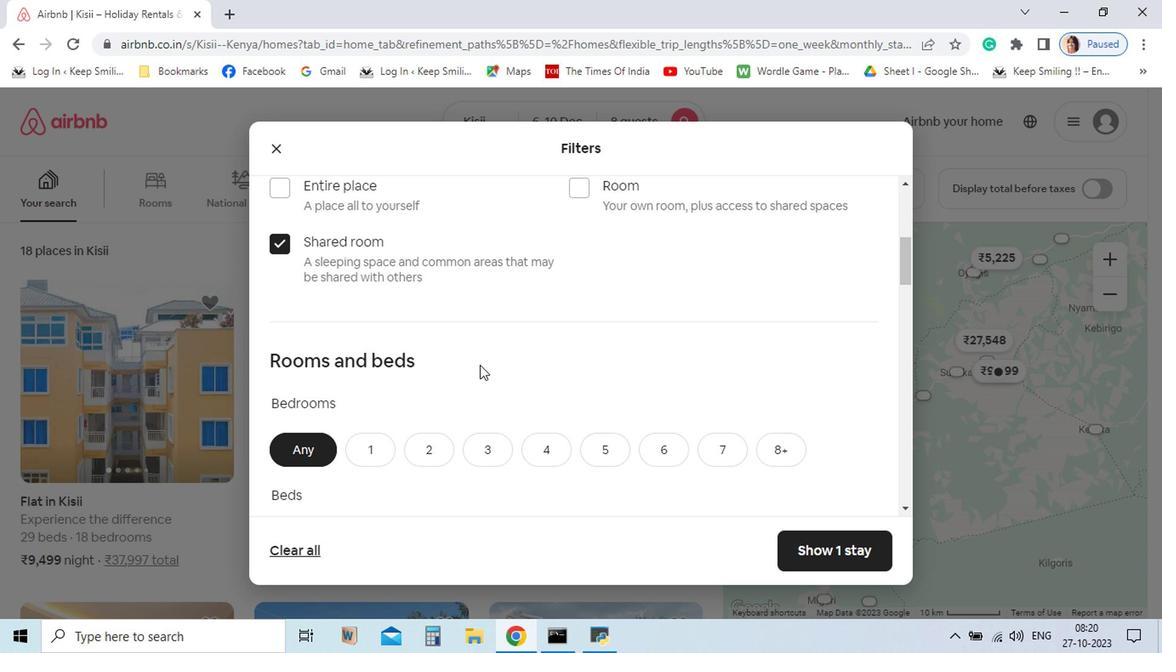 
Action: Mouse moved to (320, 294)
Screenshot: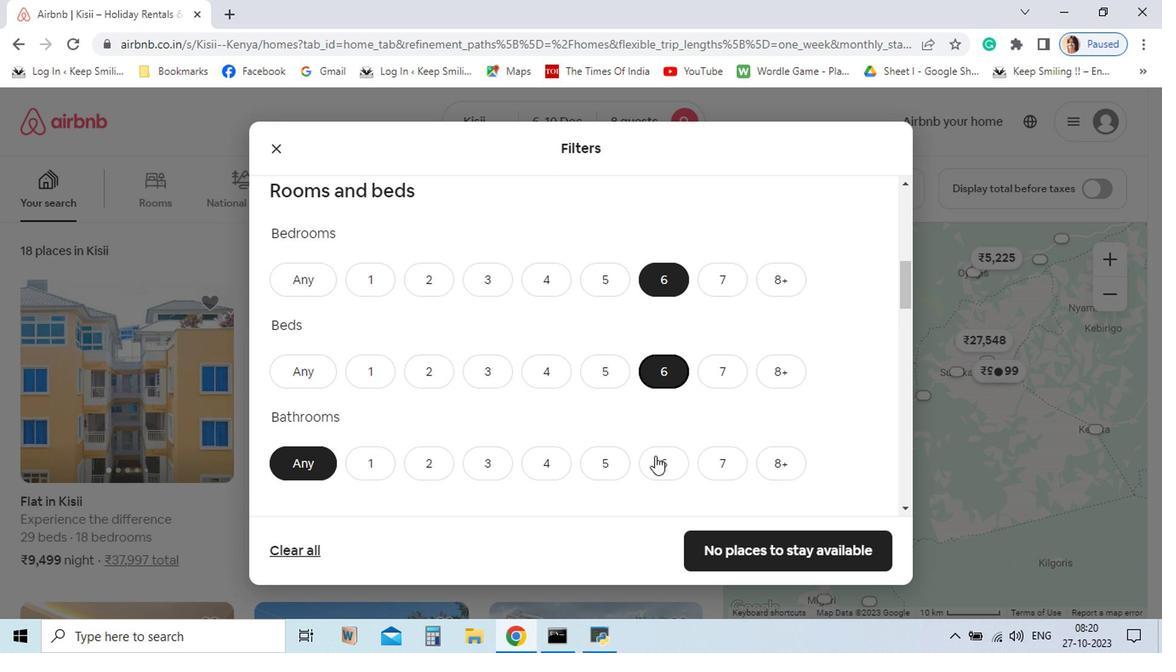 
Action: Mouse pressed left at (320, 294)
Screenshot: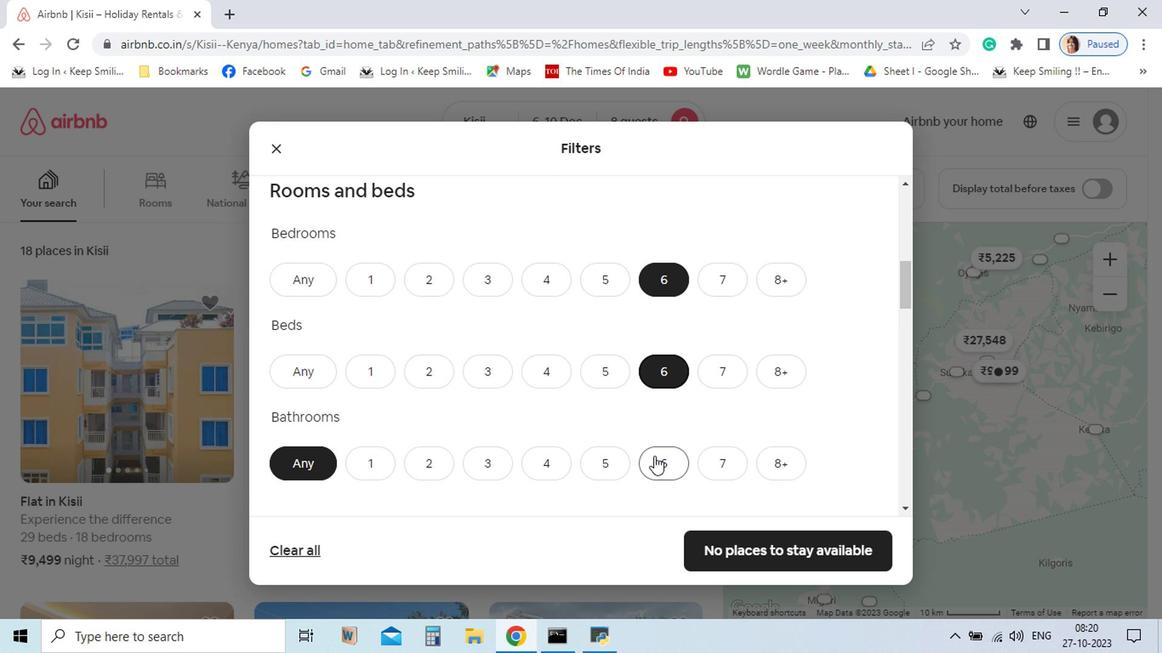 
Action: Mouse moved to (591, 442)
Screenshot: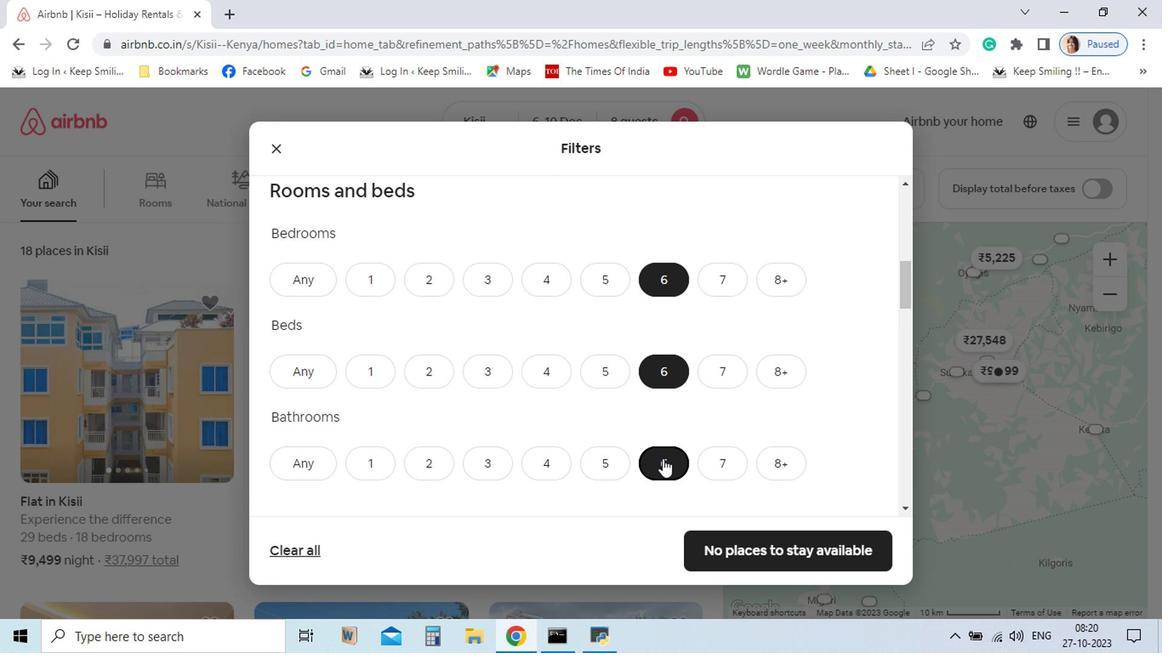 
Action: Mouse pressed left at (591, 442)
Screenshot: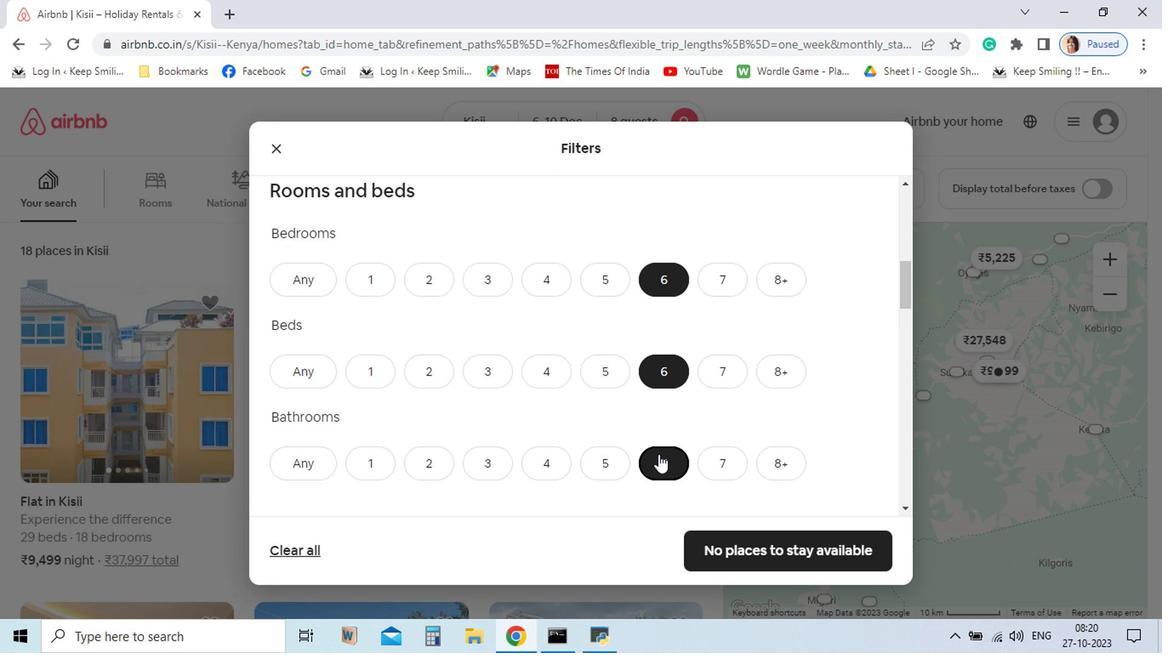 
Action: Mouse moved to (581, 474)
Screenshot: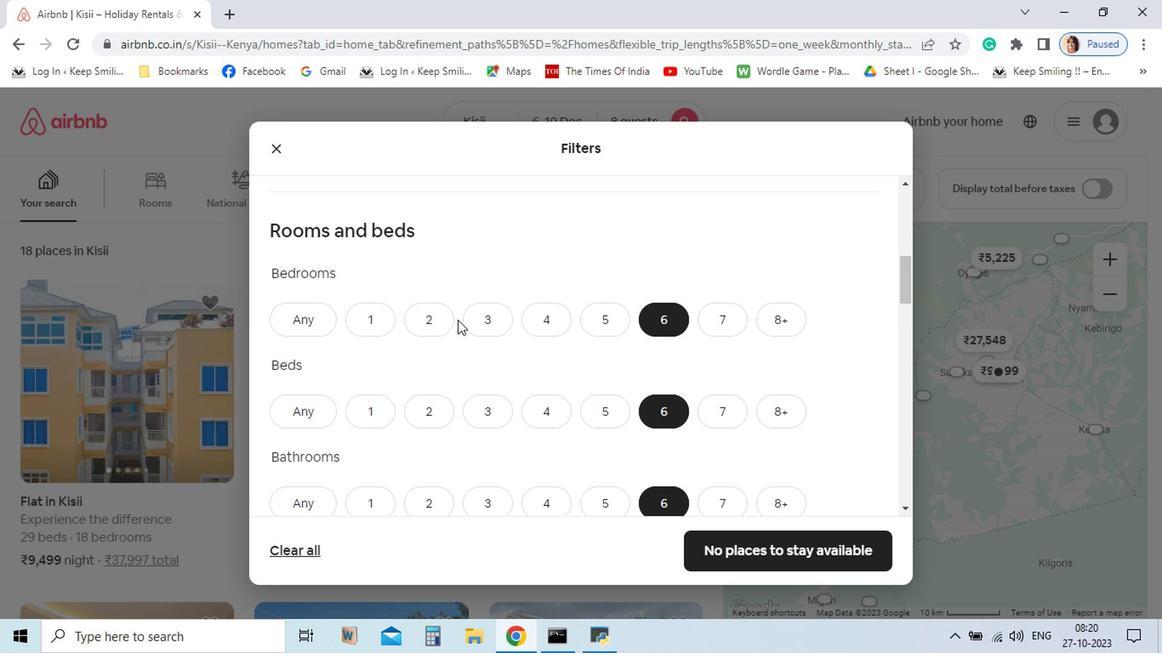 
Action: Mouse scrolled (581, 473) with delta (0, 0)
Screenshot: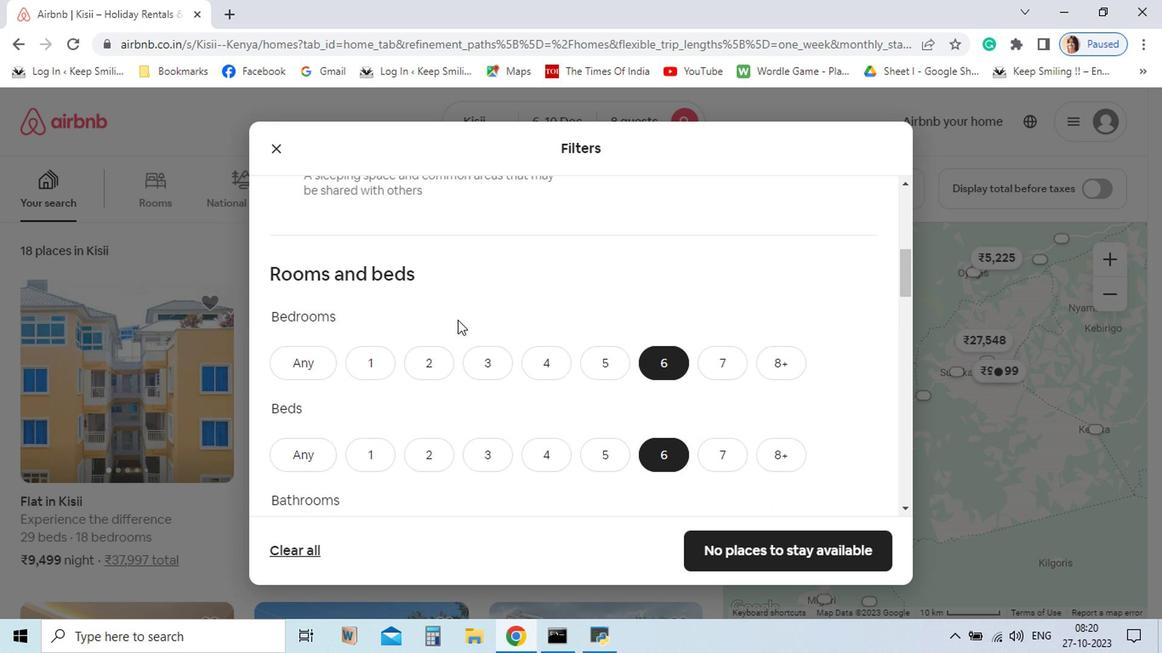
Action: Mouse moved to (593, 446)
Screenshot: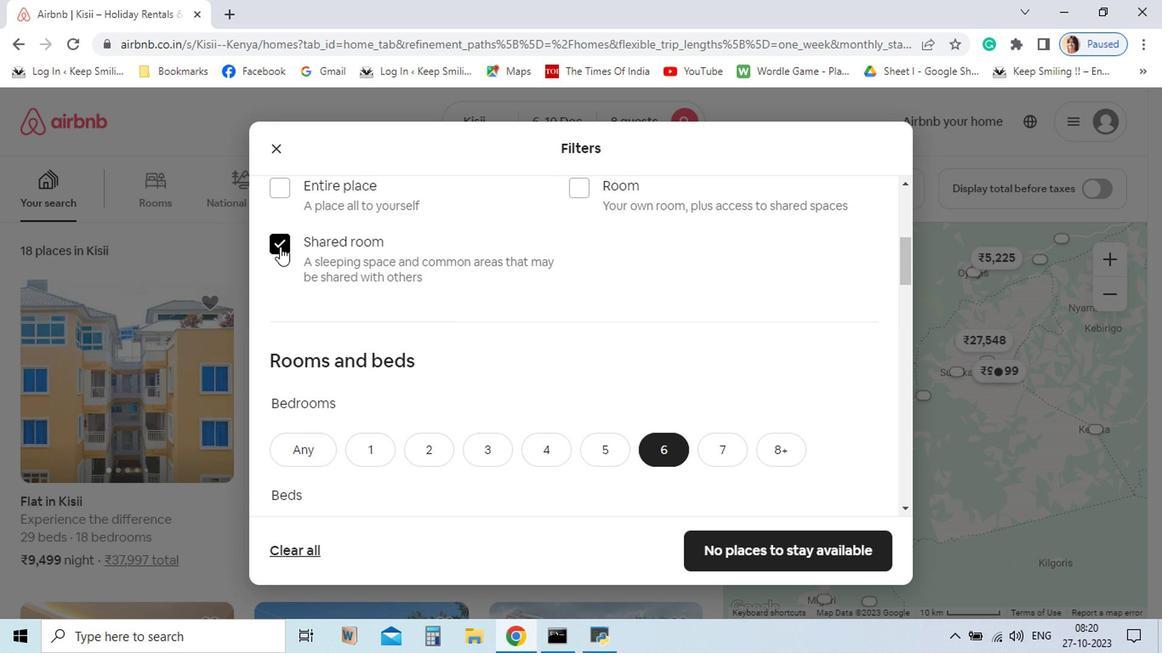 
Action: Mouse pressed left at (593, 446)
Screenshot: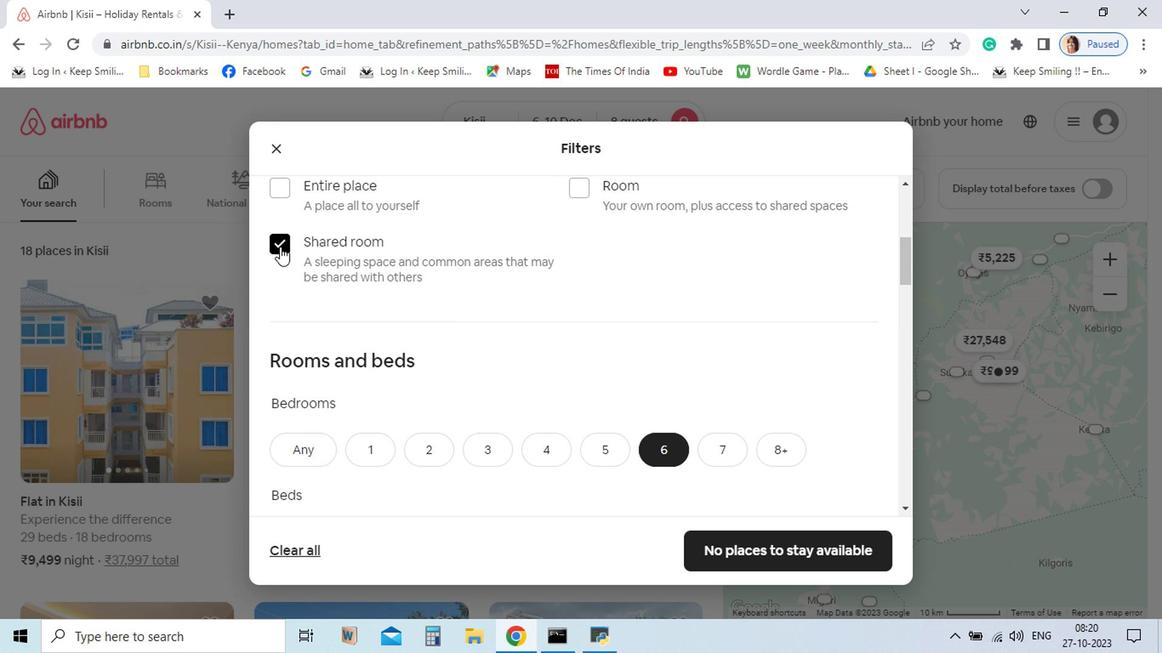 
Action: Mouse moved to (589, 447)
Screenshot: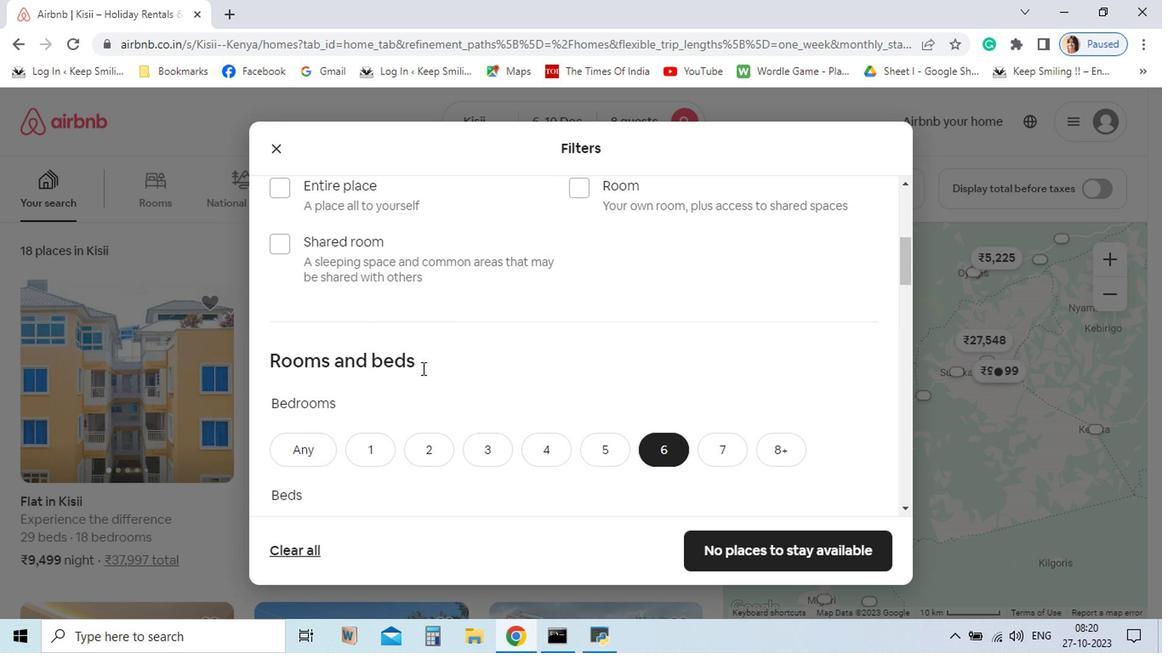 
Action: Mouse scrolled (589, 446) with delta (0, 0)
Screenshot: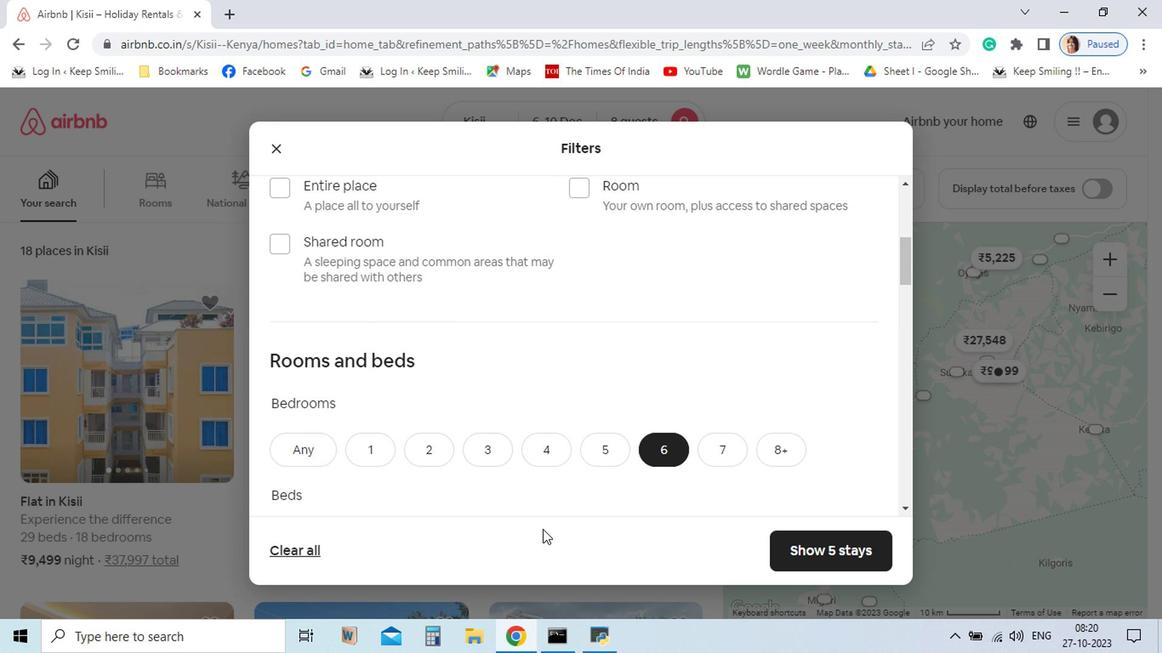 
Action: Mouse moved to (595, 449)
Screenshot: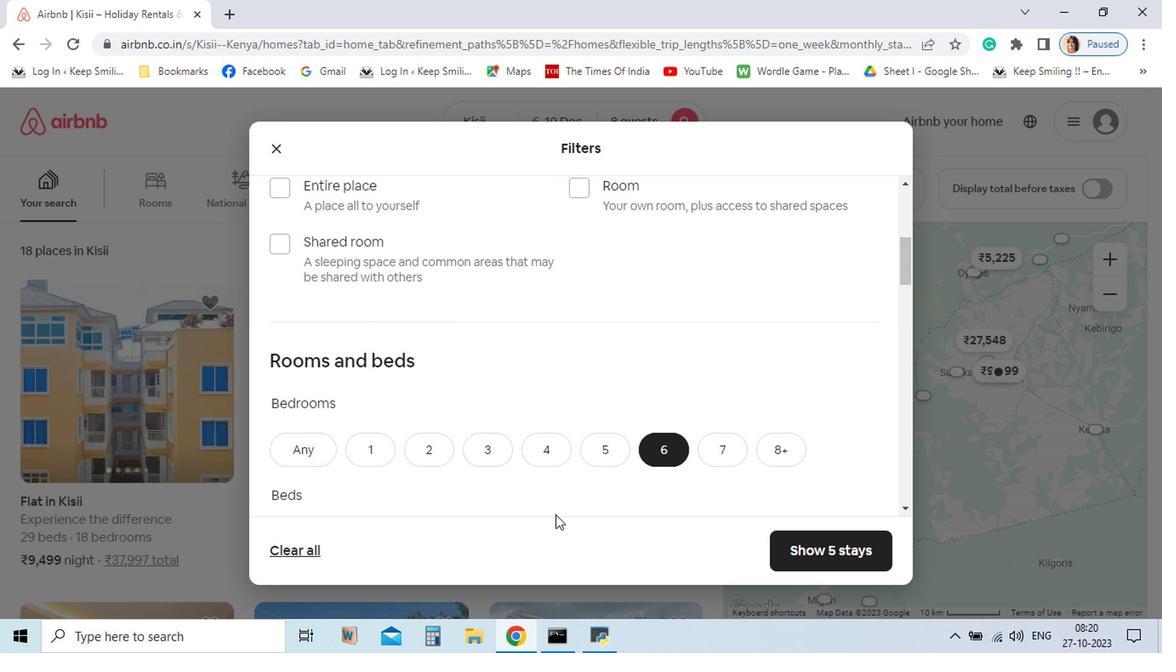 
Action: Mouse pressed left at (595, 449)
Screenshot: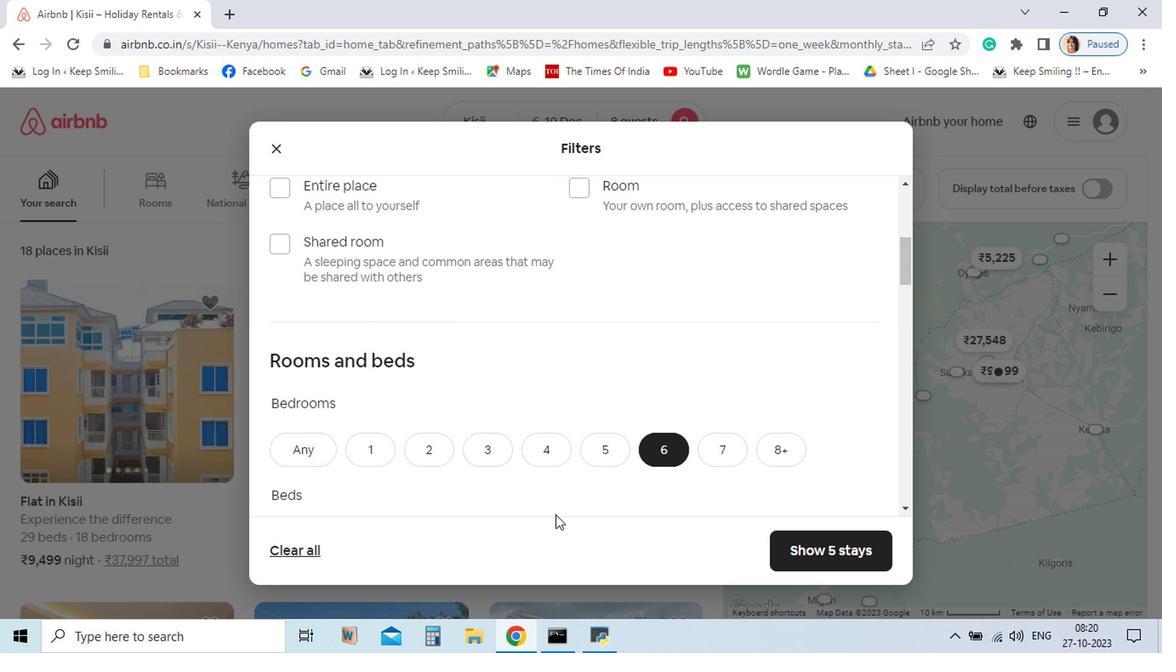 
Action: Mouse moved to (448, 350)
Screenshot: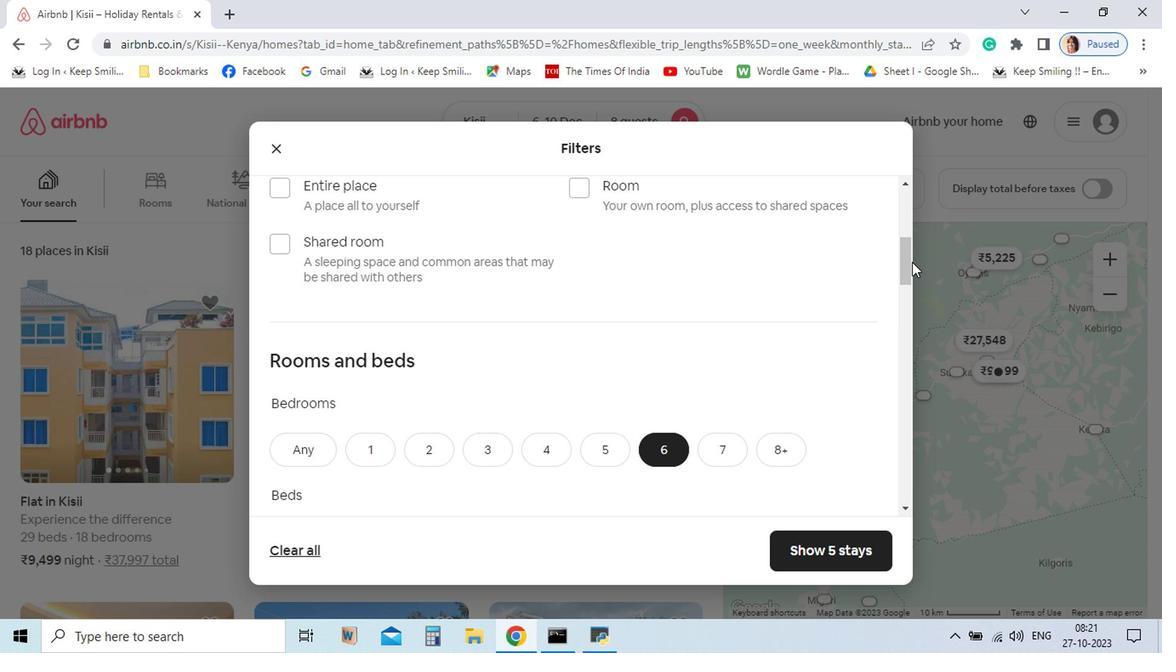 
Action: Mouse scrolled (448, 351) with delta (0, 0)
Screenshot: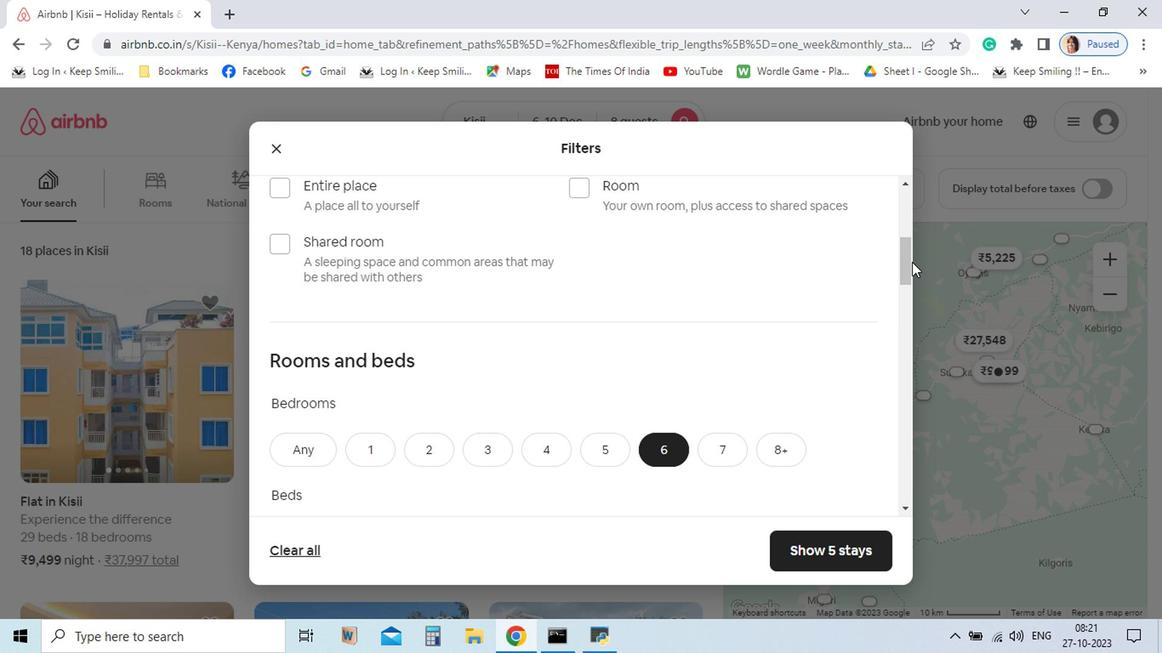 
Action: Mouse scrolled (448, 351) with delta (0, 0)
Screenshot: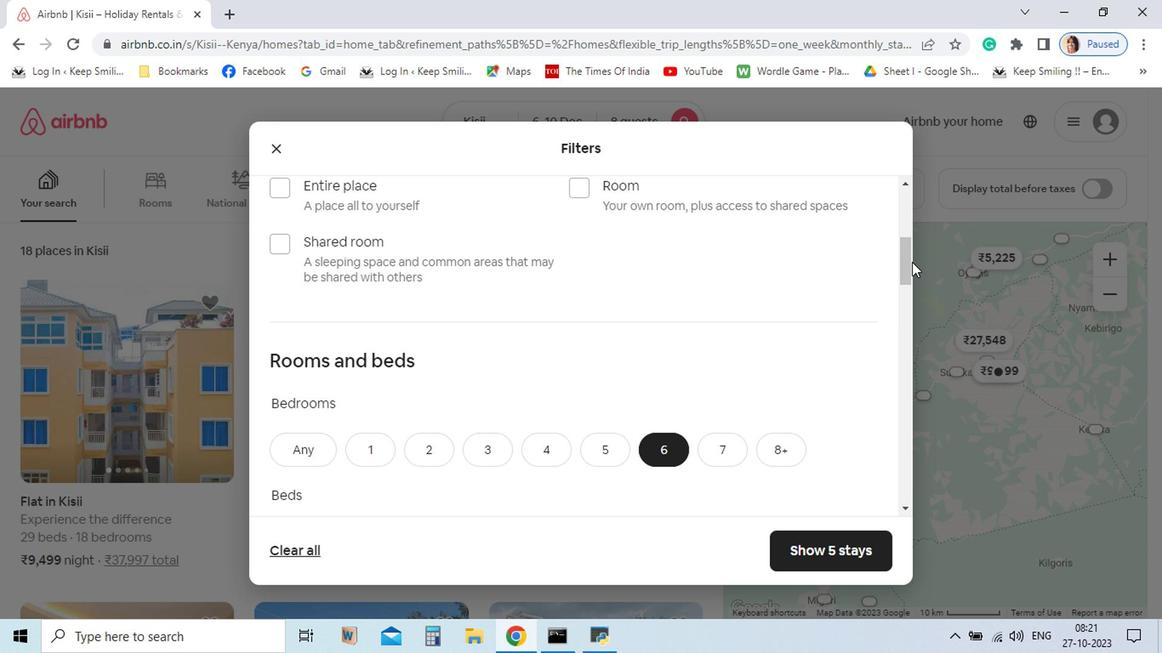 
Action: Mouse moved to (322, 298)
Screenshot: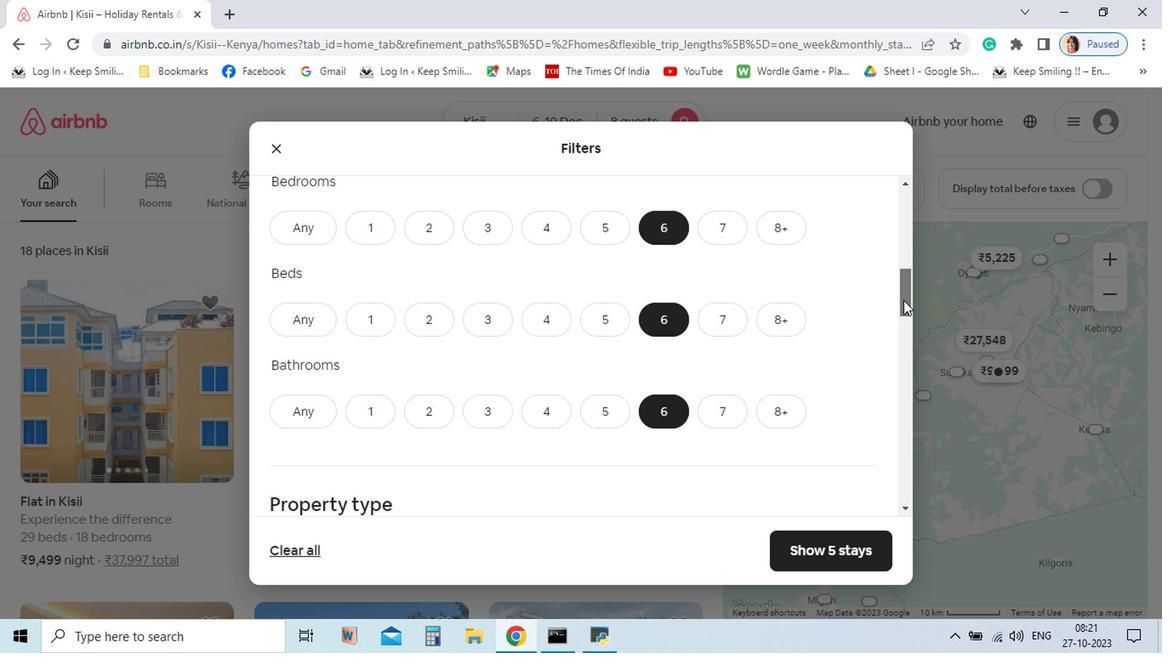 
Action: Mouse pressed left at (322, 298)
Screenshot: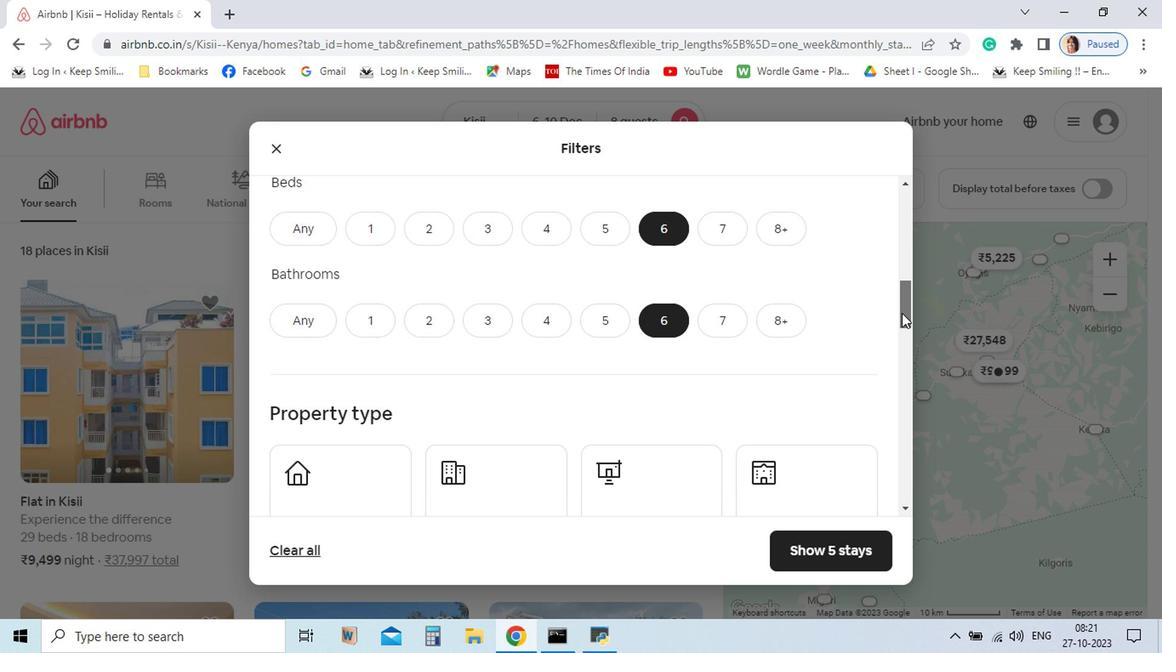 
Action: Mouse moved to (511, 498)
Screenshot: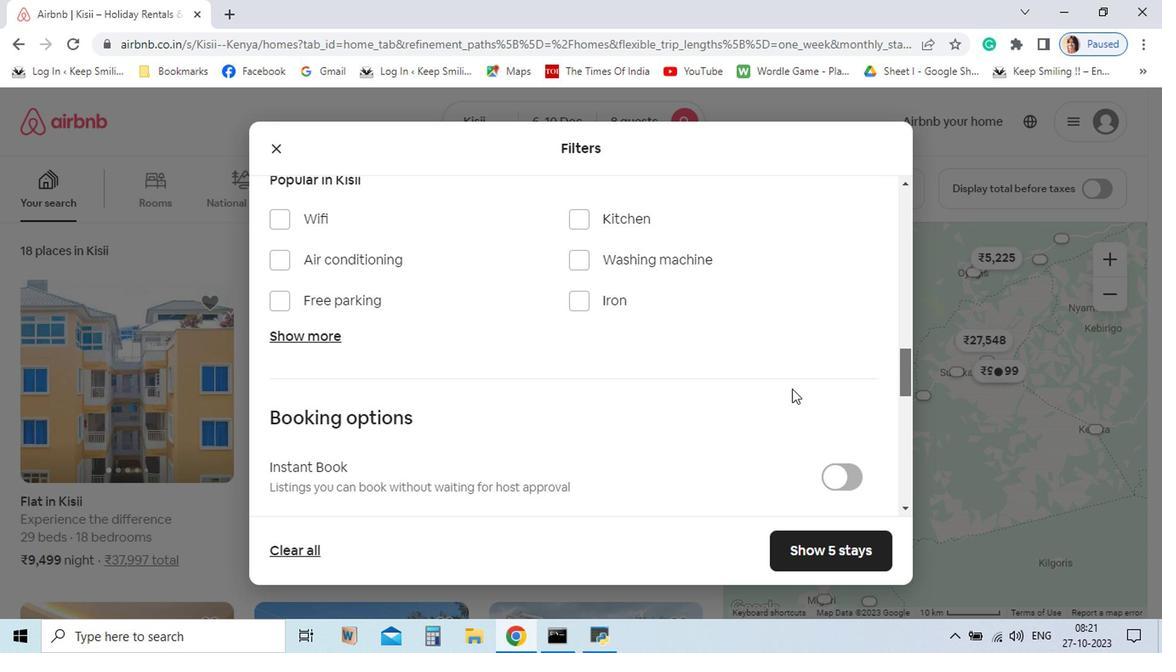 
Action: Mouse scrolled (511, 498) with delta (0, 0)
Screenshot: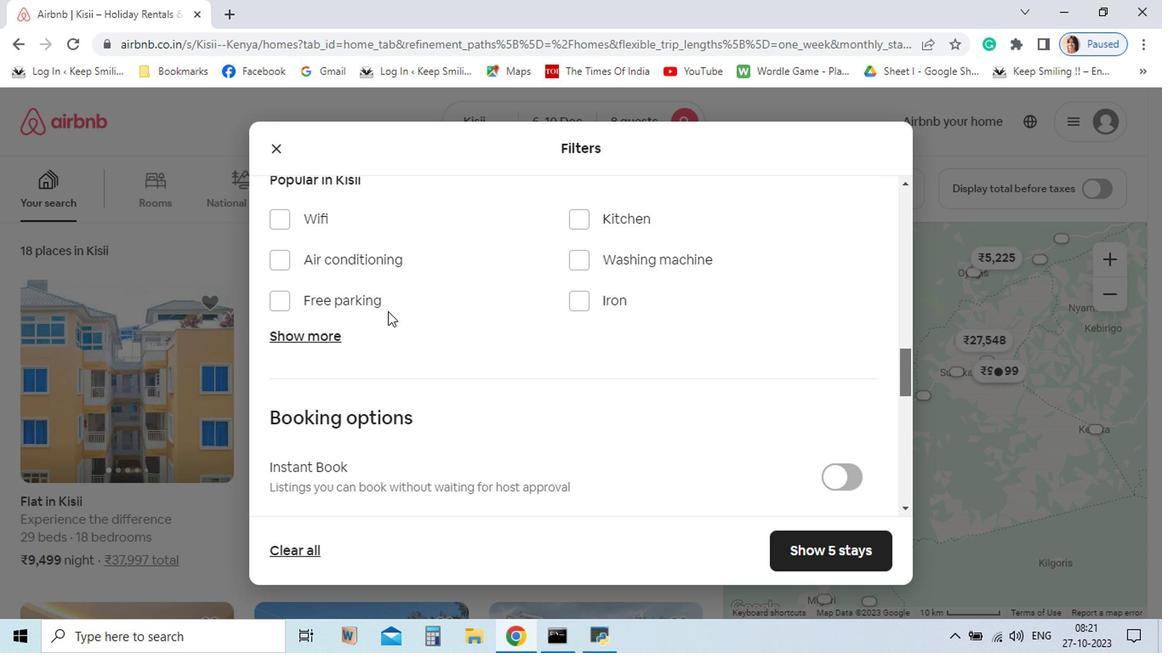 
Action: Mouse scrolled (511, 498) with delta (0, 0)
Screenshot: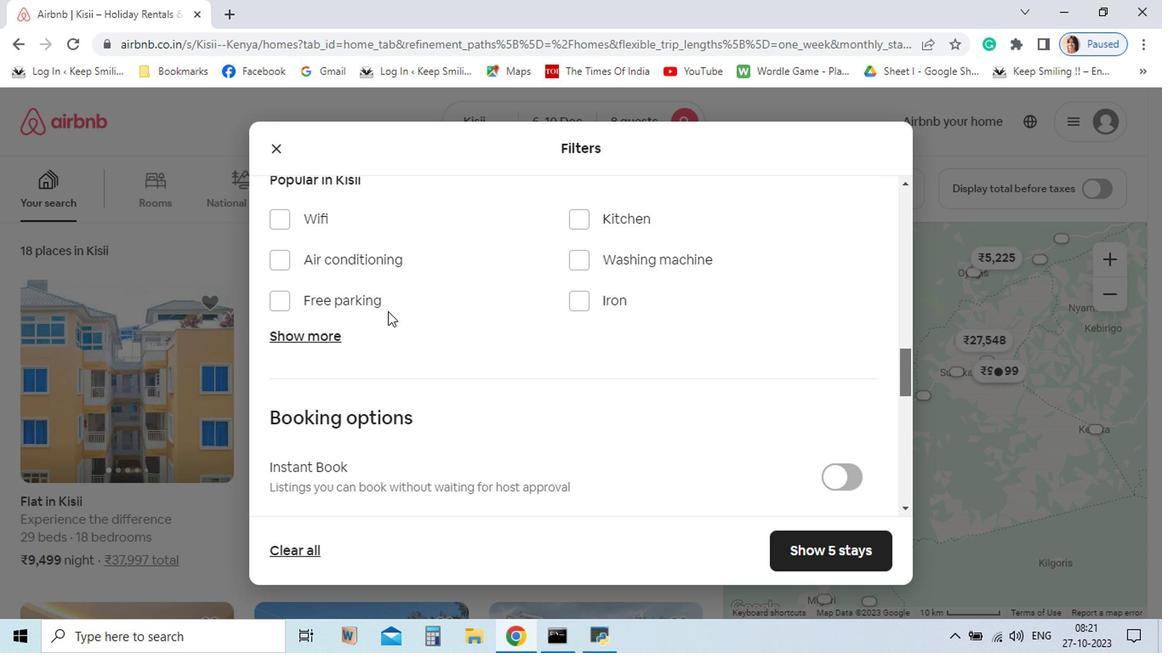 
Action: Mouse moved to (514, 493)
Screenshot: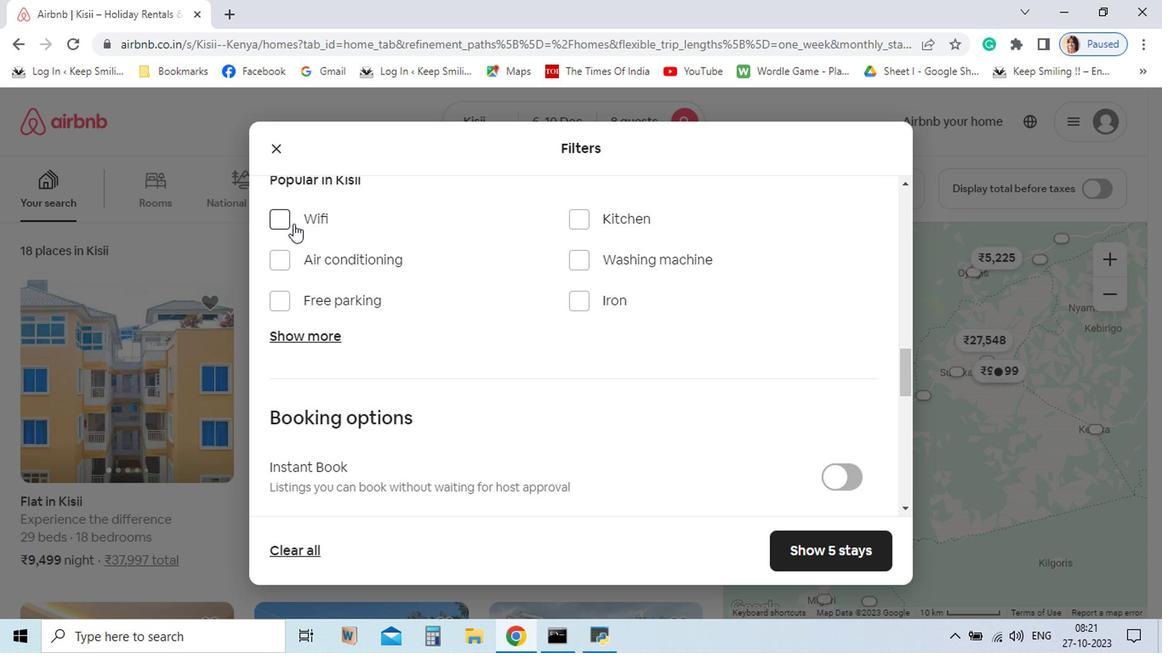 
Action: Mouse scrolled (514, 492) with delta (0, 0)
Screenshot: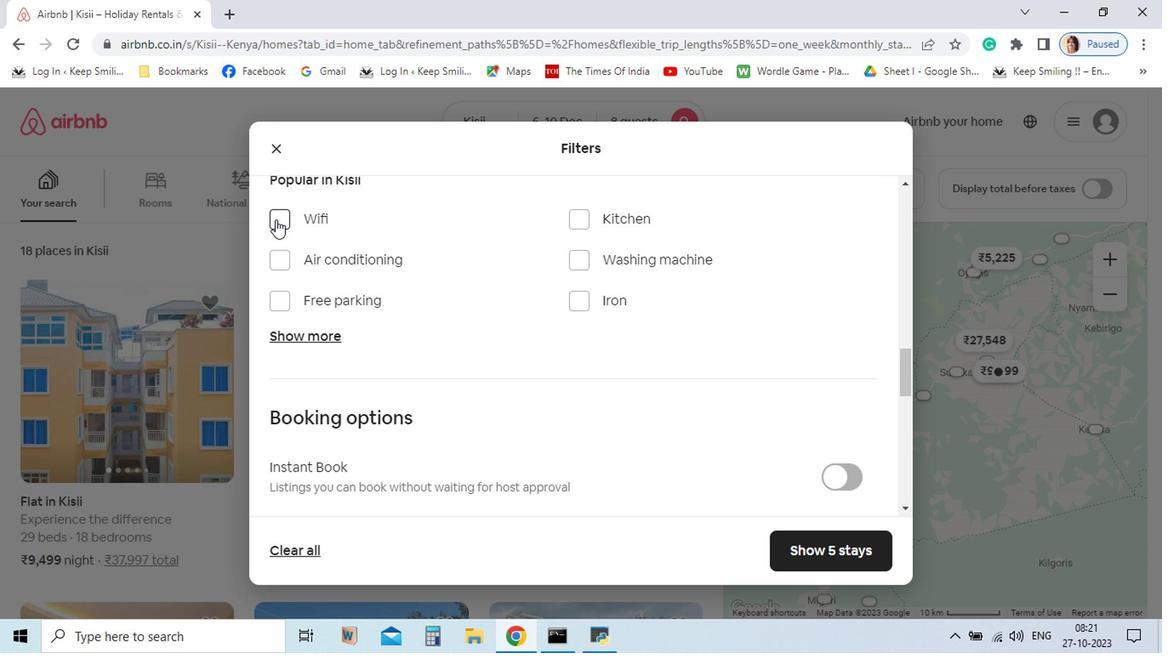 
Action: Mouse scrolled (514, 492) with delta (0, 0)
Screenshot: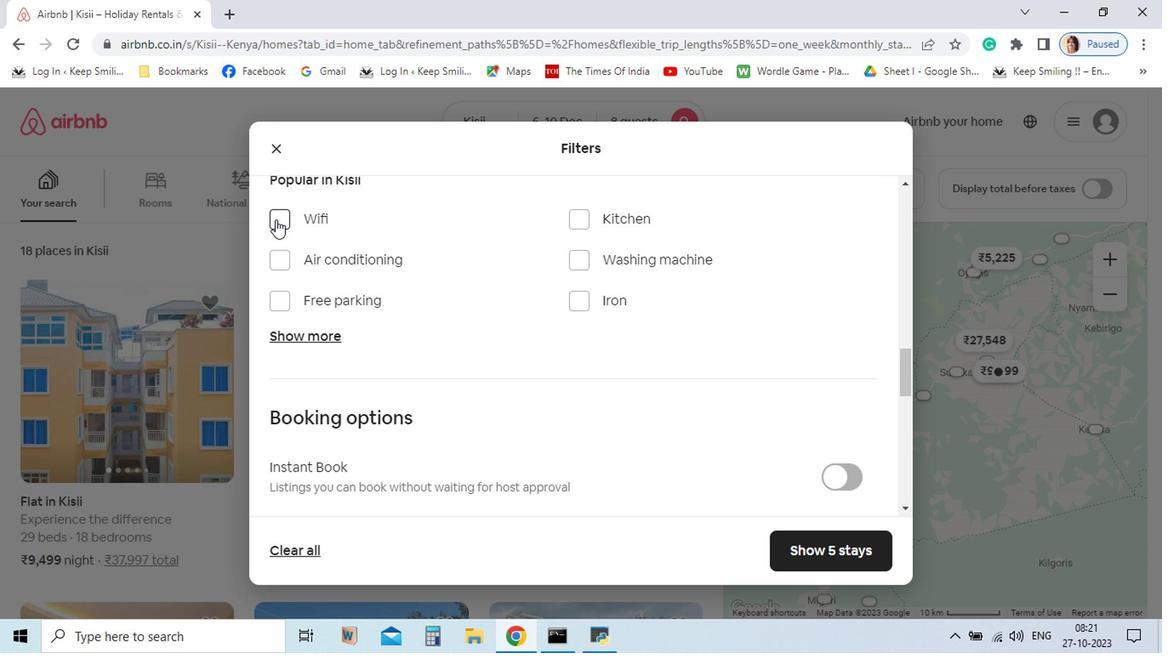 
Action: Mouse moved to (518, 489)
Screenshot: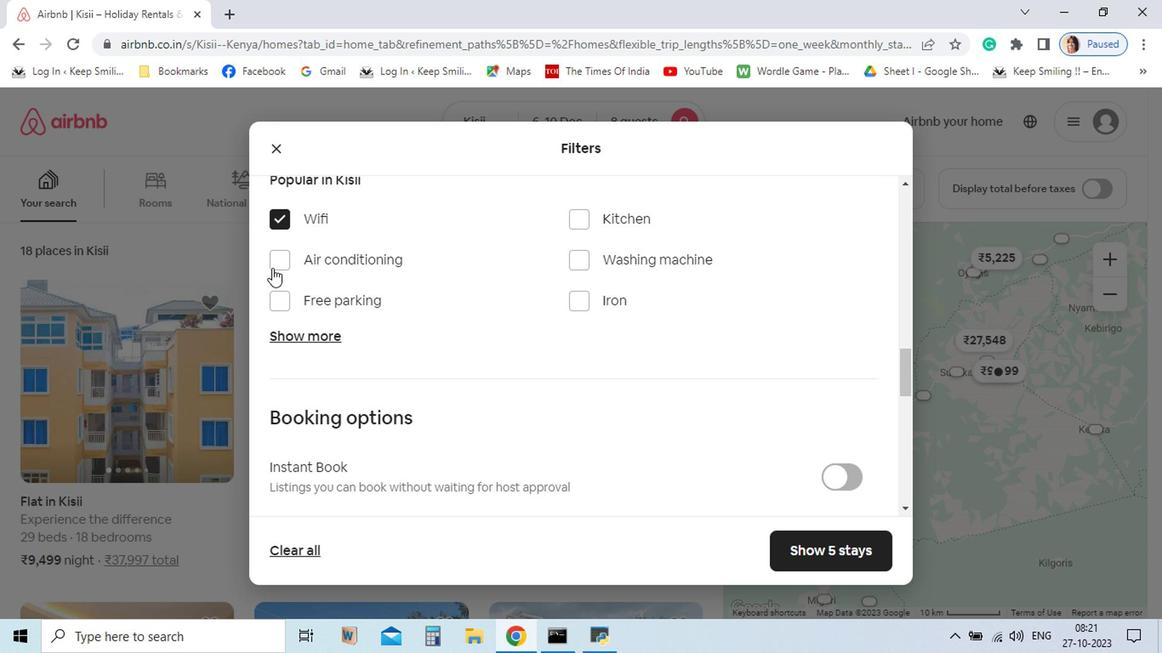 
Action: Mouse scrolled (518, 488) with delta (0, 0)
Screenshot: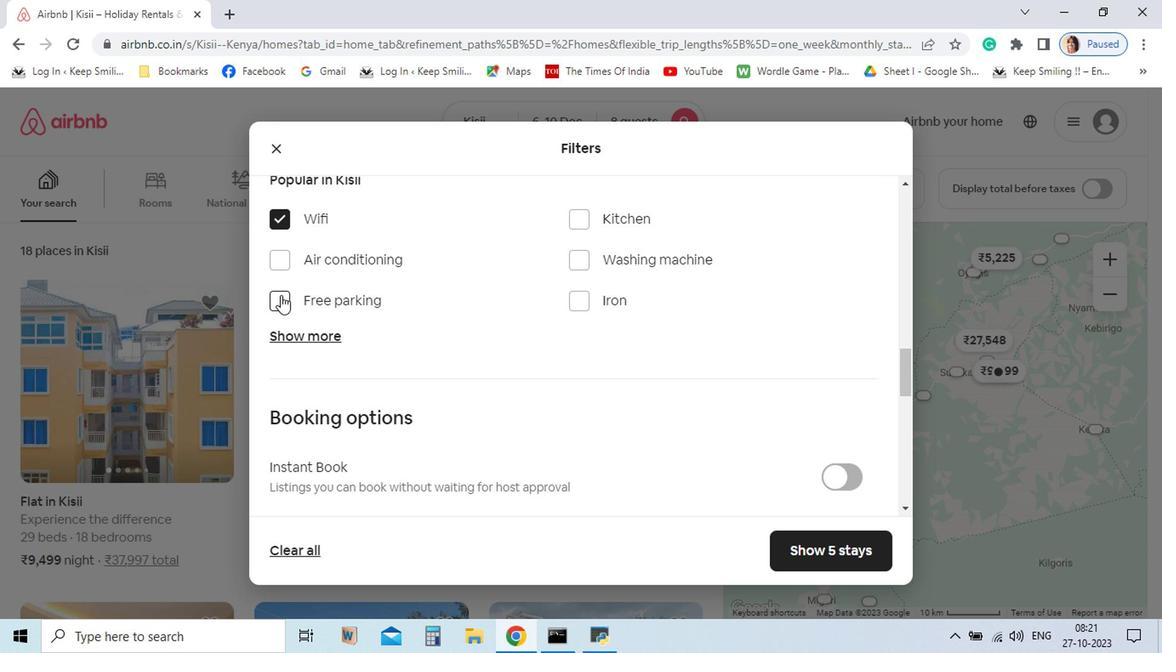
Action: Mouse scrolled (518, 488) with delta (0, 0)
Screenshot: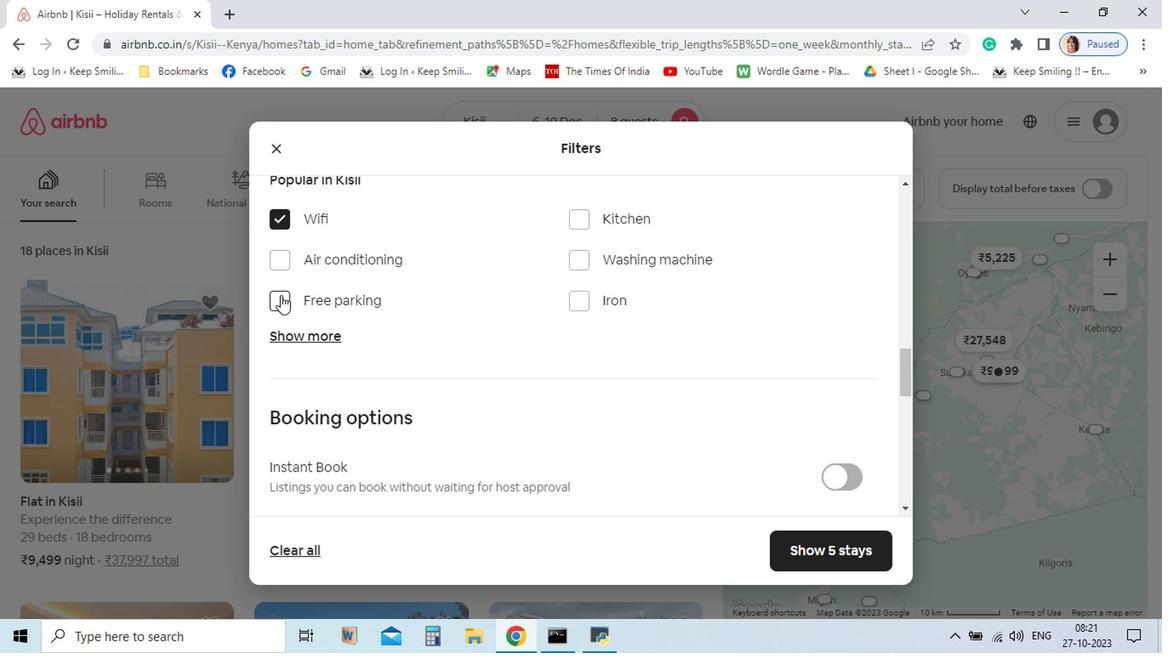 
Action: Mouse moved to (772, 310)
Screenshot: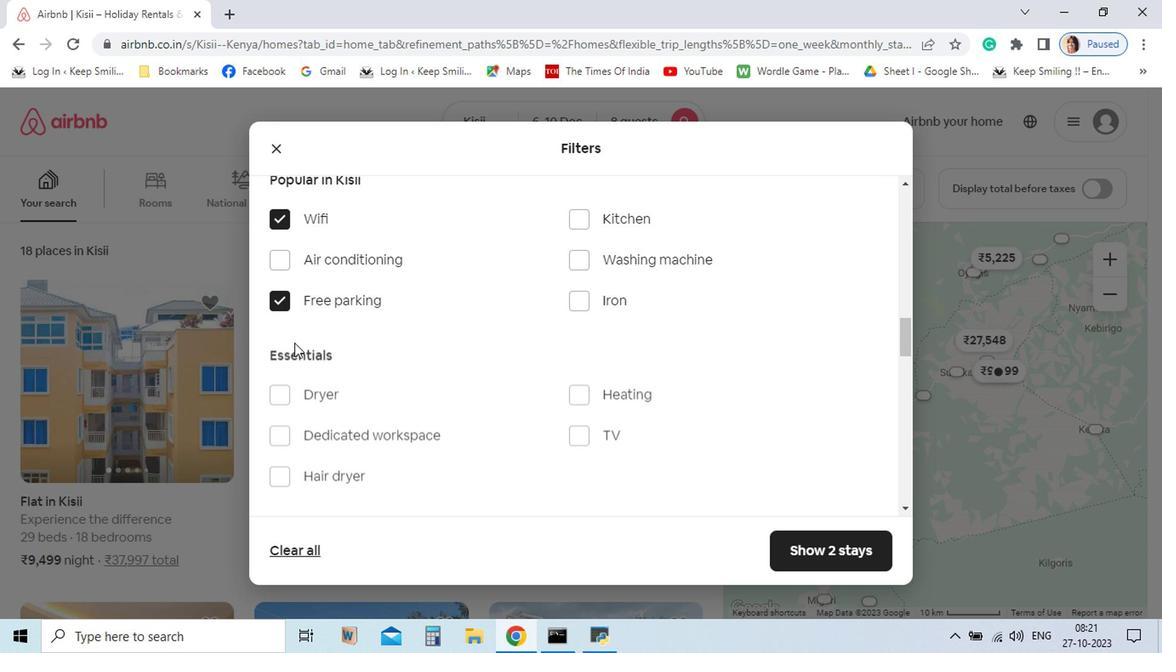 
Action: Mouse pressed left at (772, 310)
Screenshot: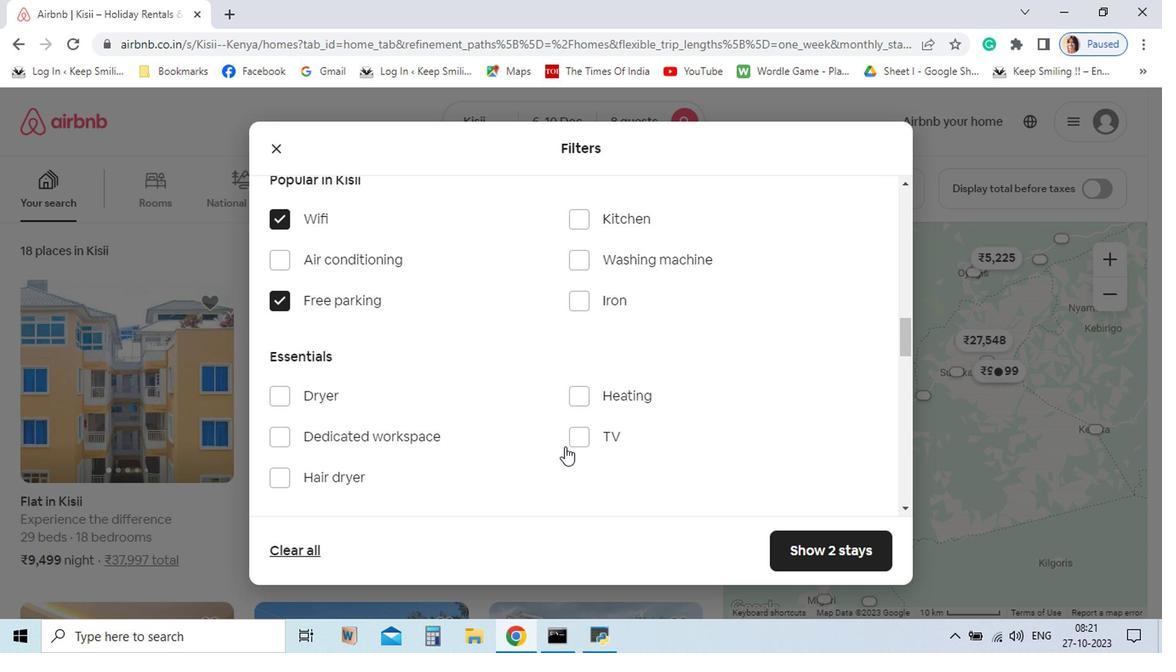 
Action: Mouse moved to (319, 279)
Screenshot: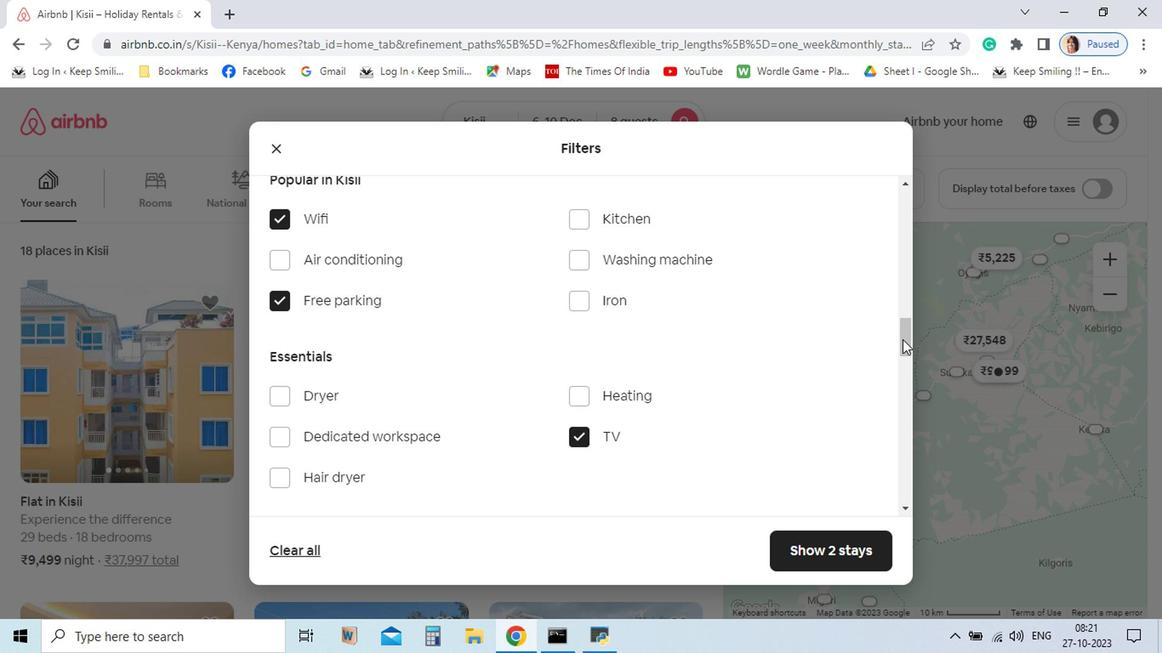 
Action: Mouse pressed left at (319, 279)
Screenshot: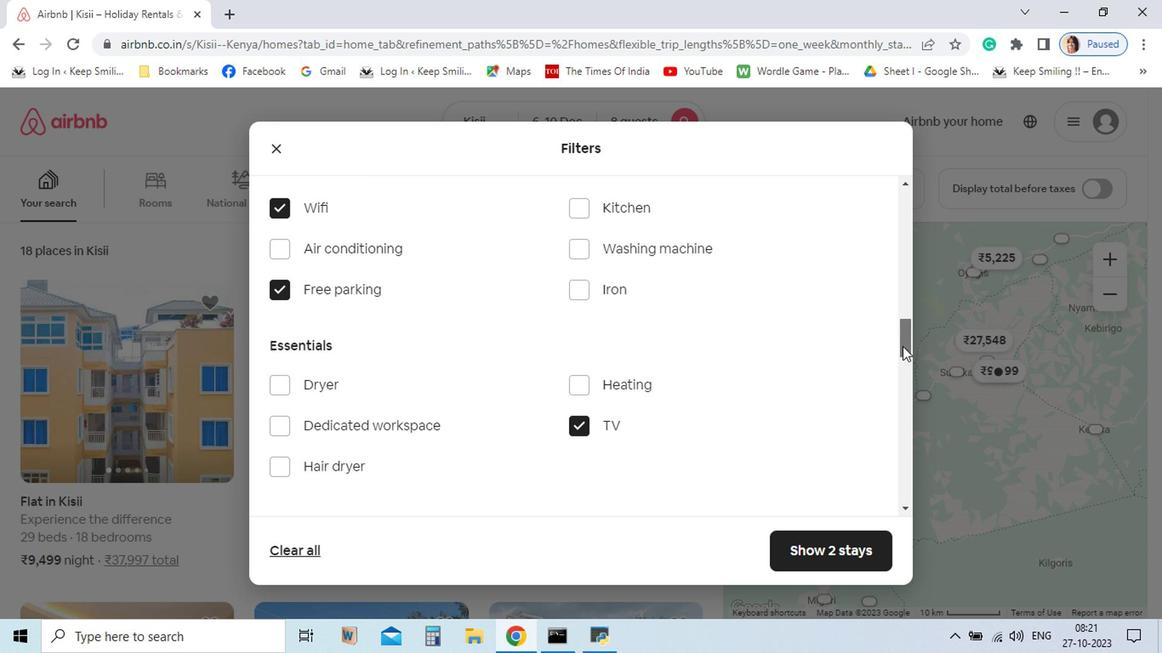 
Action: Mouse moved to (325, 341)
Screenshot: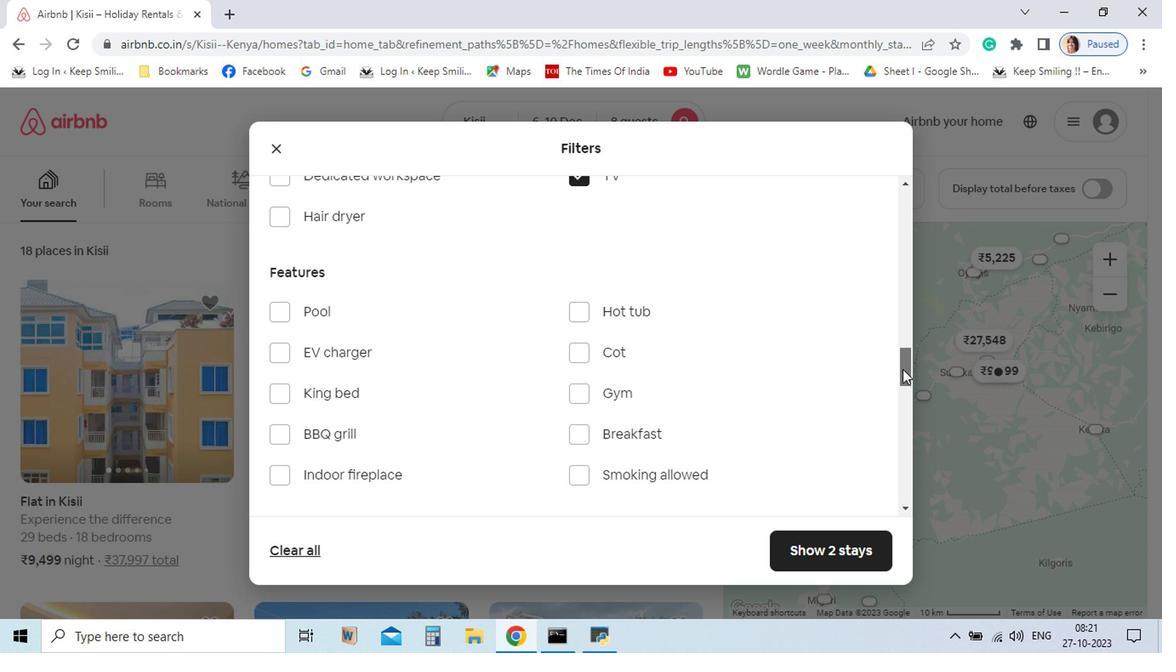 
Action: Mouse pressed left at (325, 341)
Screenshot: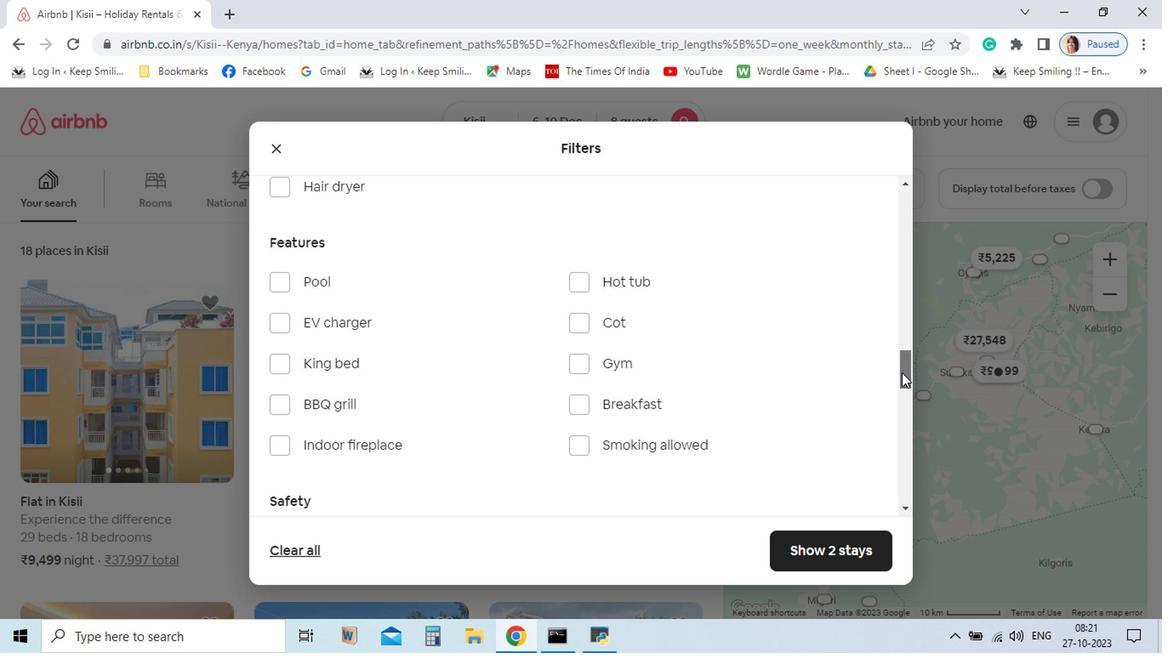 
Action: Mouse moved to (330, 362)
Screenshot: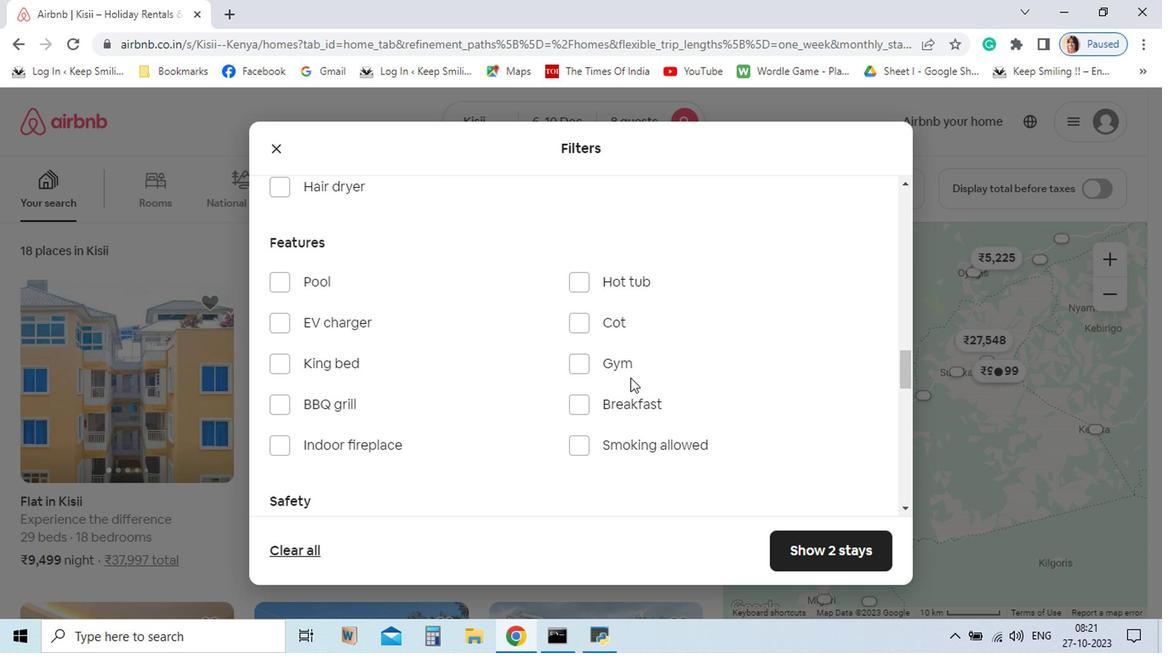 
Action: Mouse pressed left at (330, 362)
Screenshot: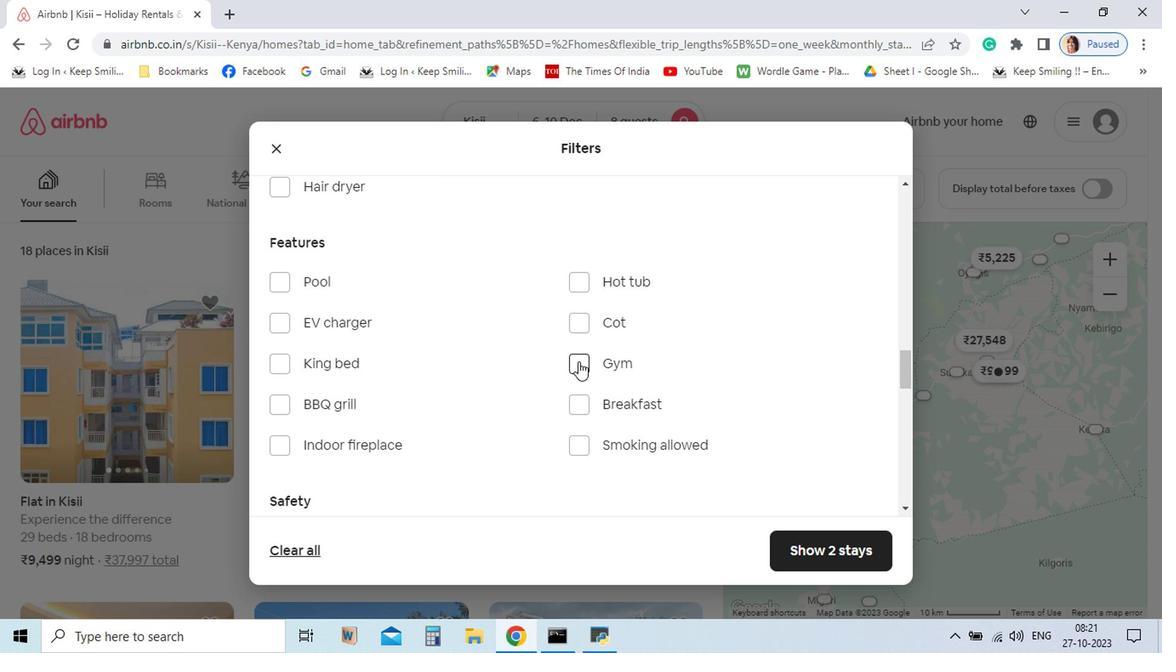 
Action: Mouse moved to (535, 427)
Screenshot: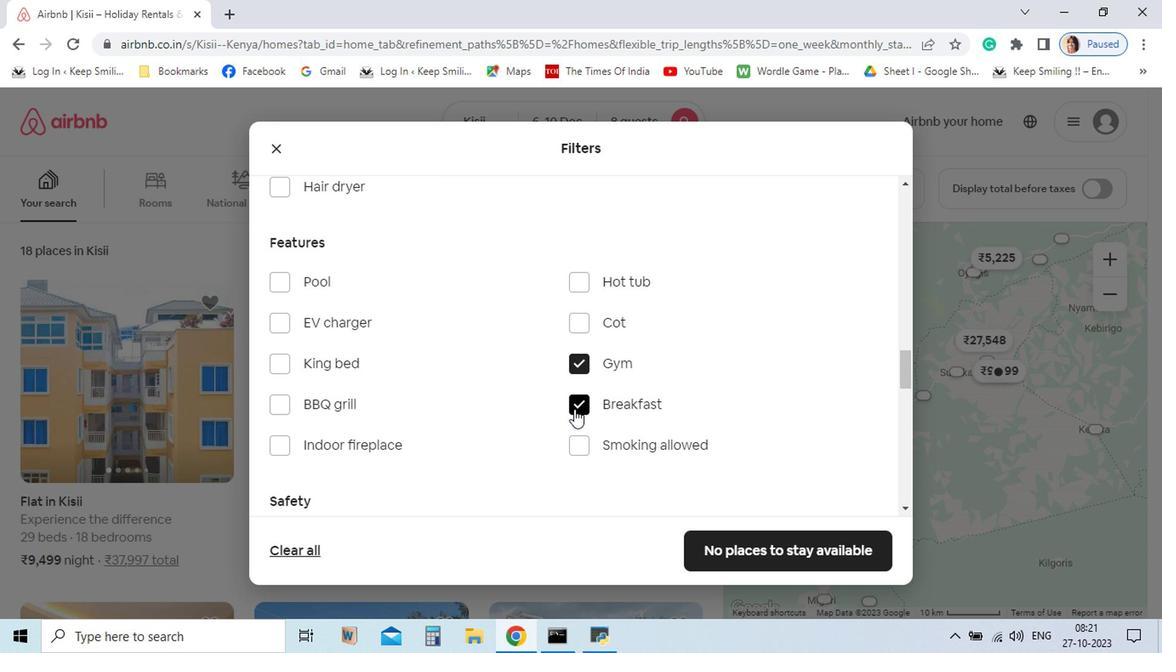 
Action: Mouse pressed left at (535, 427)
Screenshot: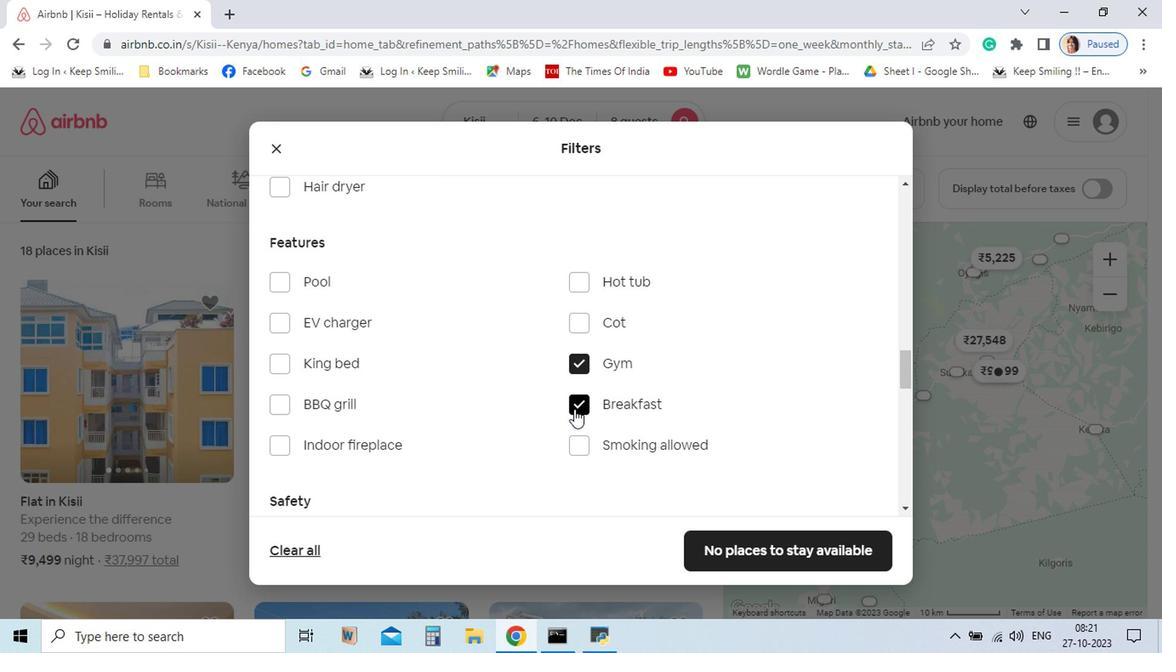 
Action: Mouse moved to (765, 364)
Screenshot: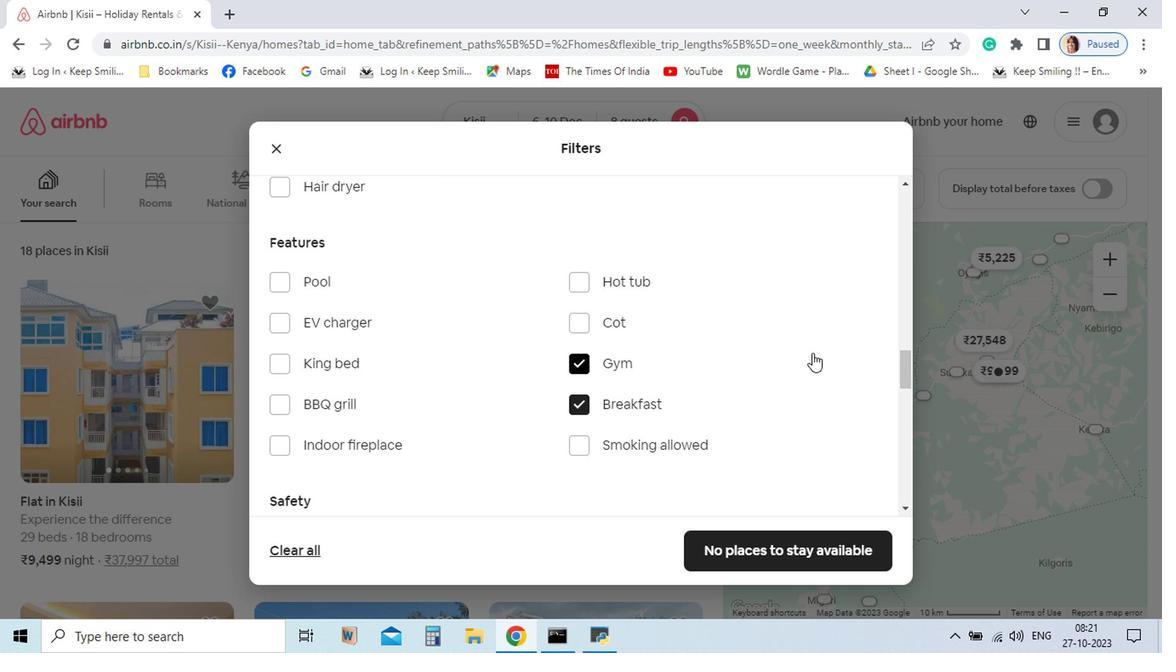 
Action: Mouse pressed left at (765, 364)
Screenshot: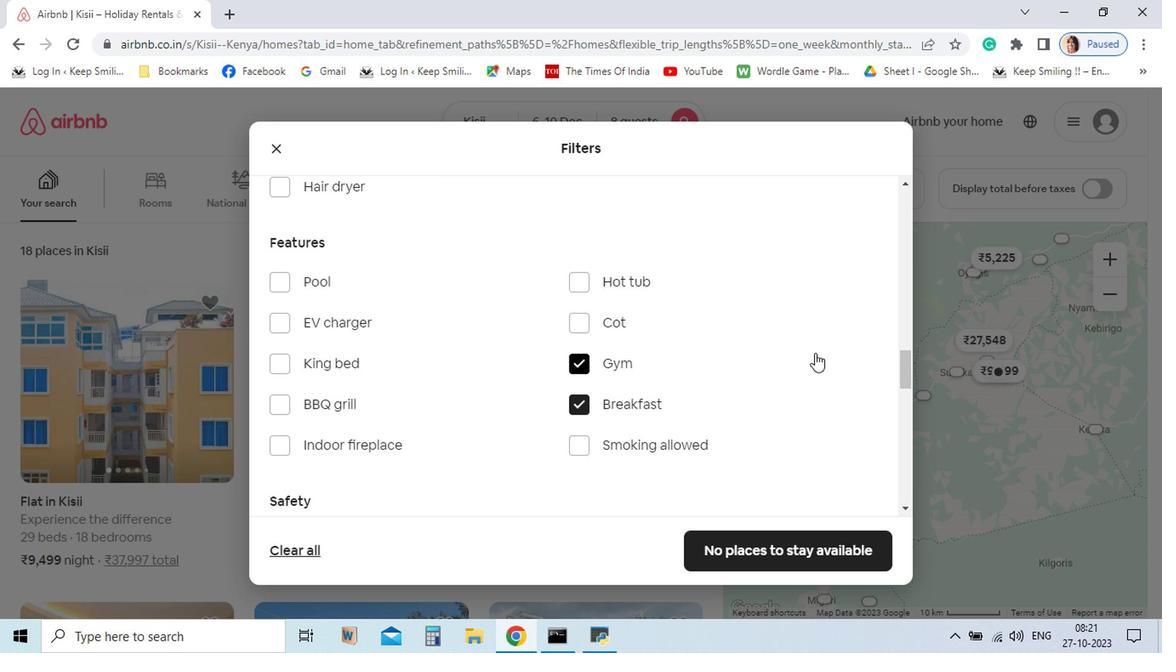 
Action: Mouse moved to (533, 380)
Screenshot: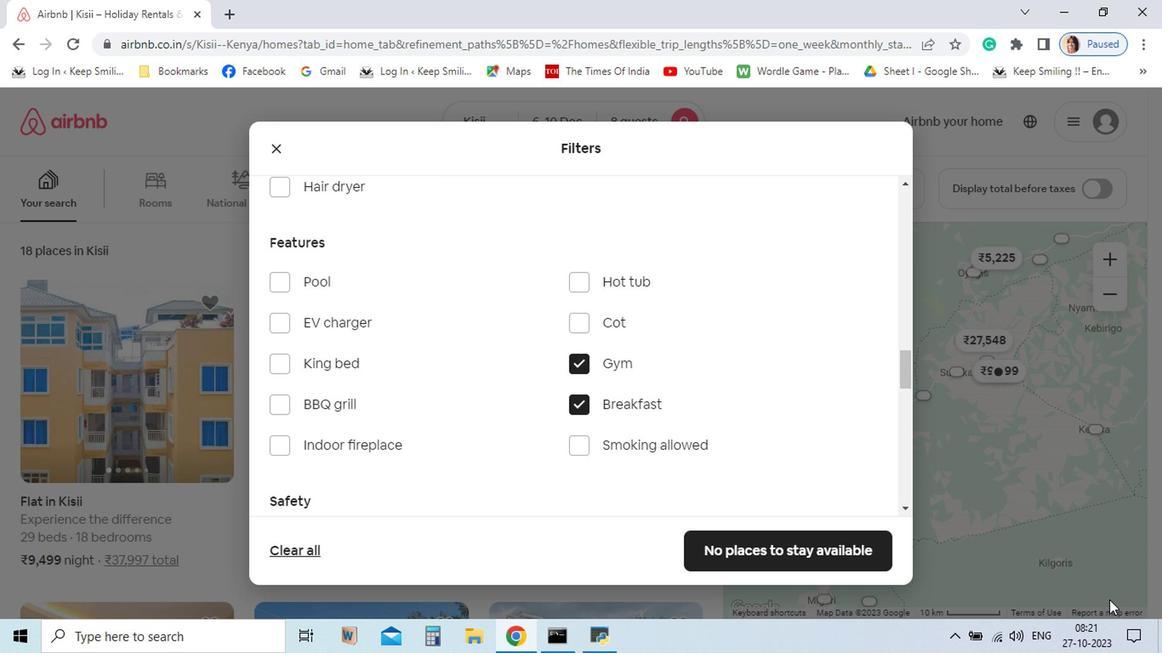 
Action: Mouse pressed left at (533, 380)
Screenshot: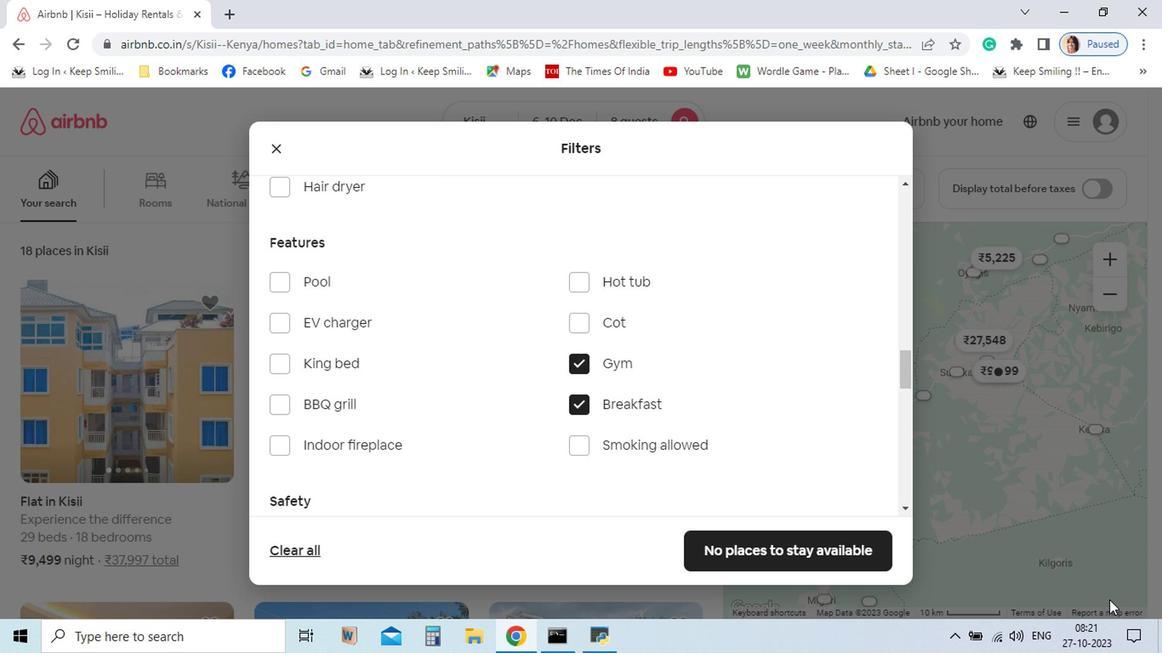 
Action: Mouse moved to (531, 414)
Screenshot: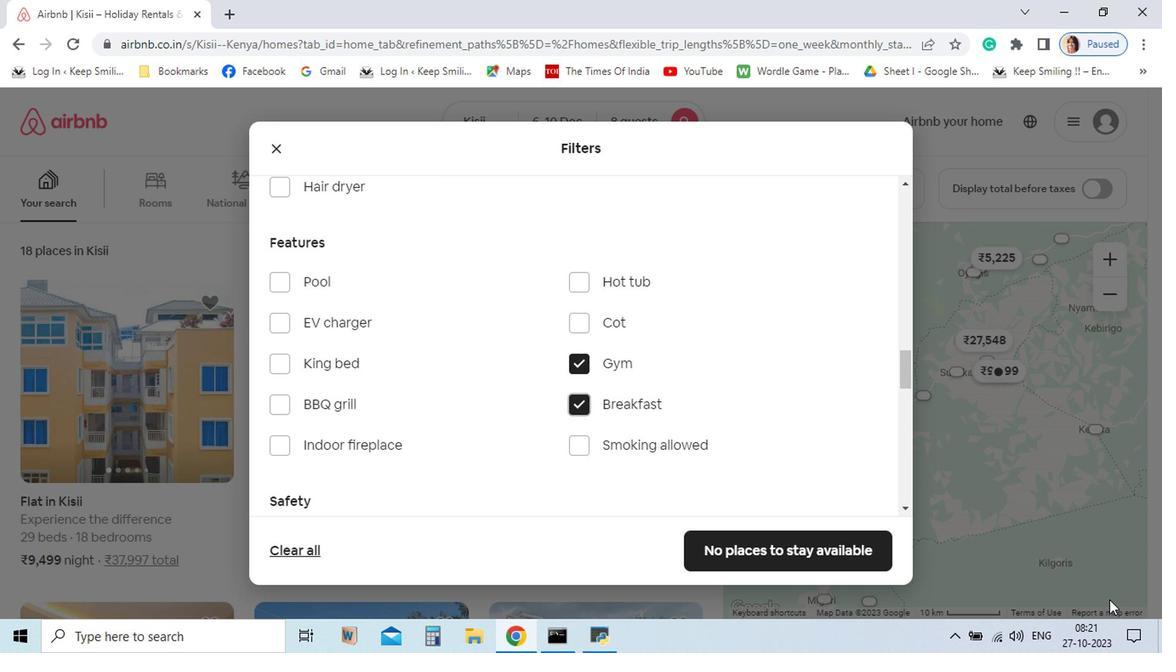 
Action: Mouse pressed left at (531, 414)
Screenshot: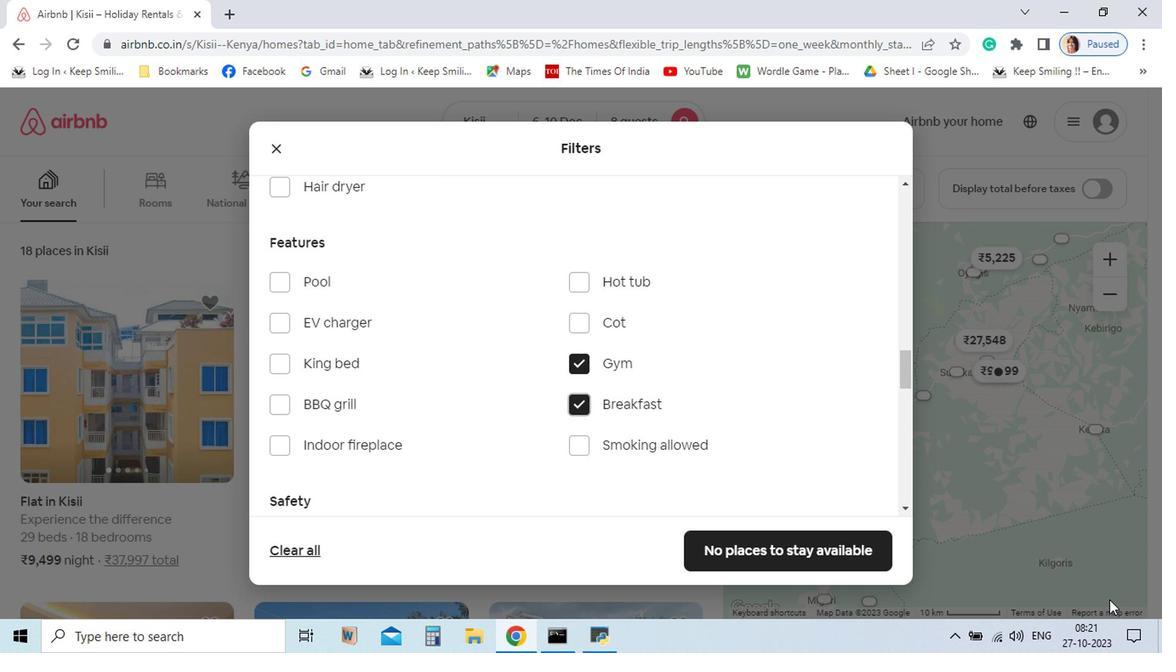 
Action: Mouse moved to (912, 549)
Screenshot: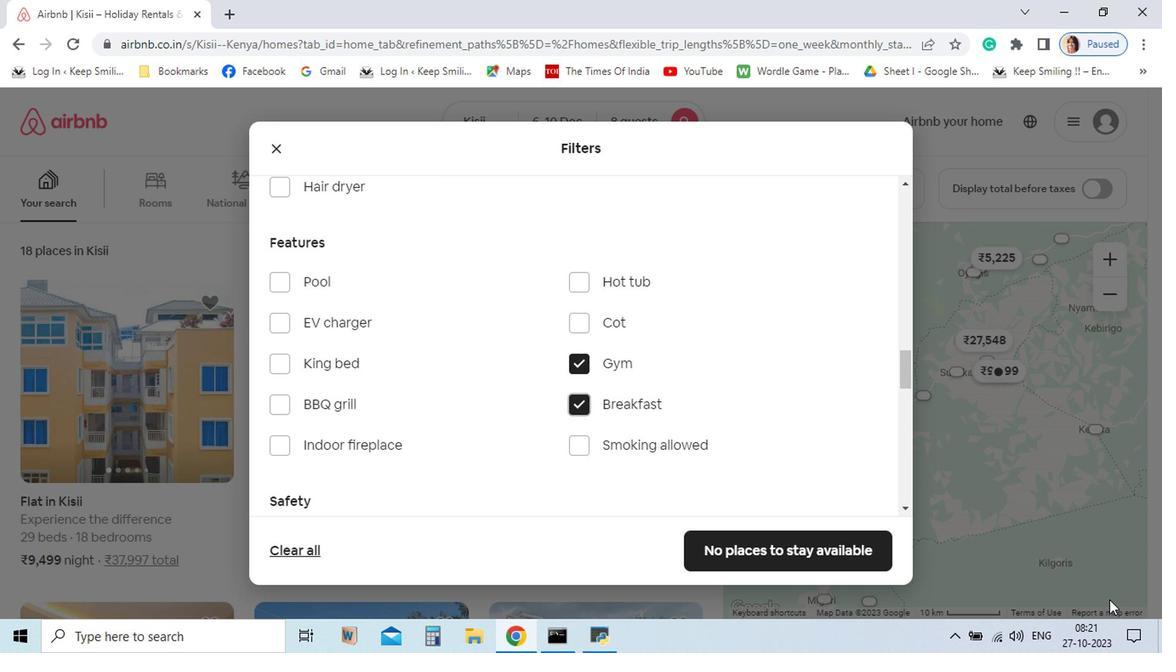 
